 Task: Add an event with the title Second Marketing Campaign Review and Performance Optimization, date '2024/04/13', time 7:30 AM to 9:30 AMand add a description: The quality assurance team will provide recommendations for process improvements based on their findings. These recommendations may include suggestions for enhancing project management practices, refining development methodologies, or implementing quality control measures.Select event color  Sage . Add location for the event as: 123 Karnak Temple, Luxor, Egypt, logged in from the account softage.10@softage.netand send the event invitation to softage.8@softage.net and softage.9@softage.net. Set a reminder for the event Daily
Action: Mouse moved to (60, 100)
Screenshot: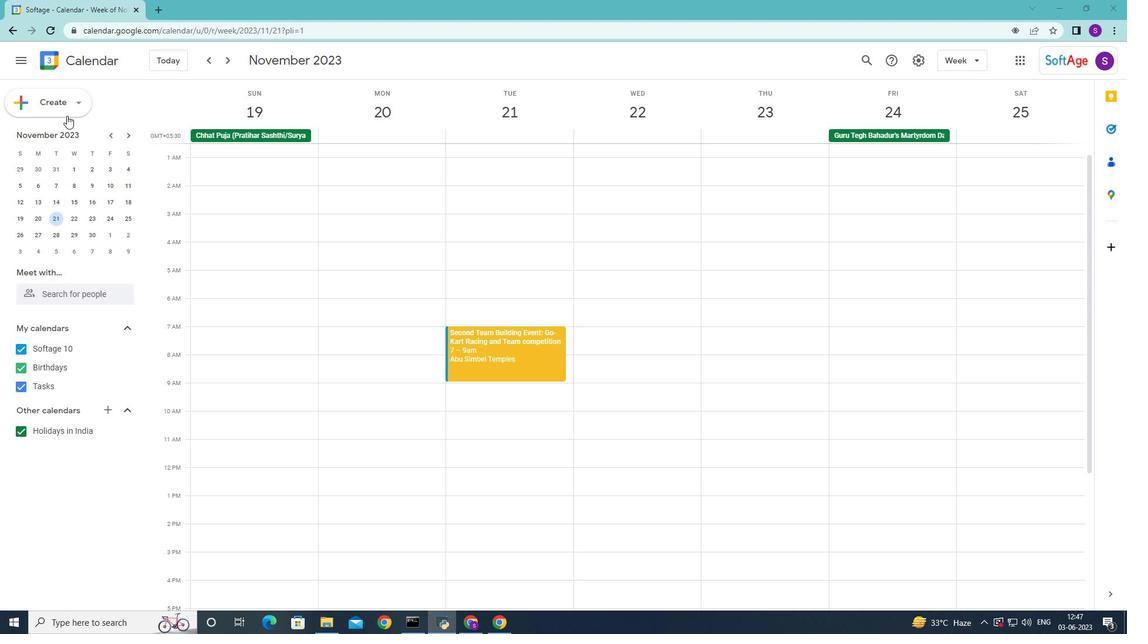 
Action: Mouse pressed left at (60, 100)
Screenshot: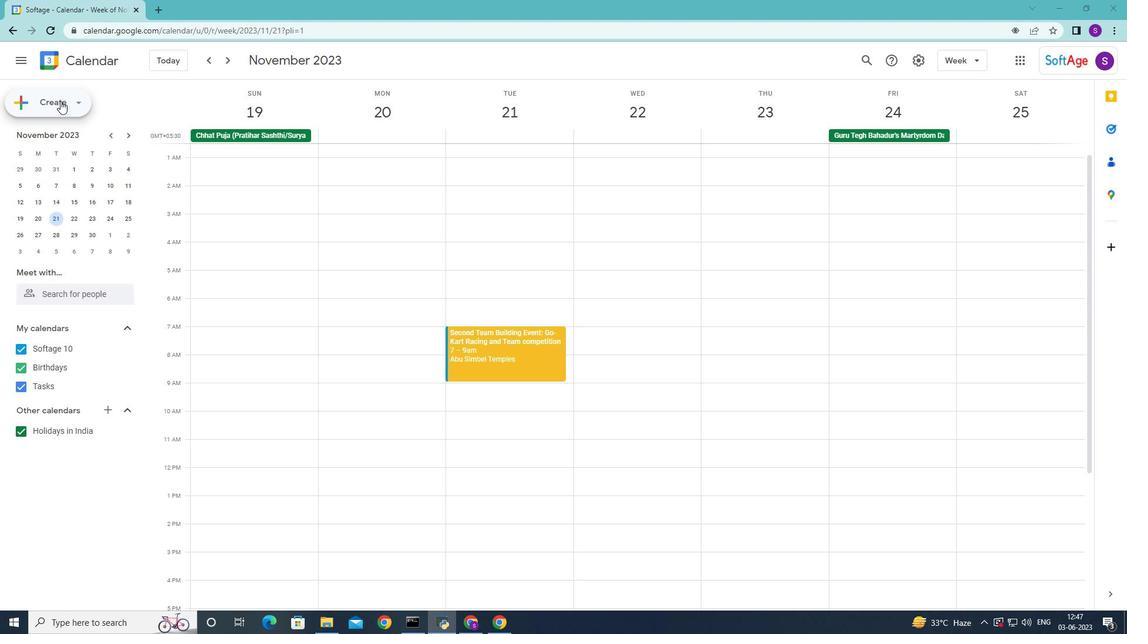 
Action: Mouse moved to (72, 130)
Screenshot: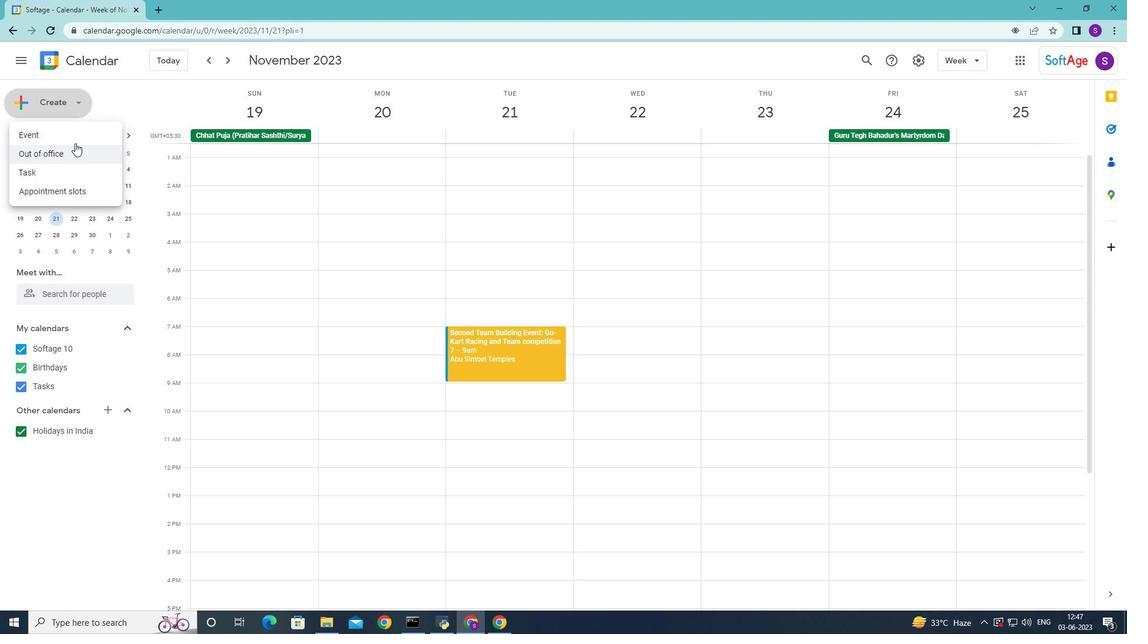 
Action: Mouse pressed left at (72, 130)
Screenshot: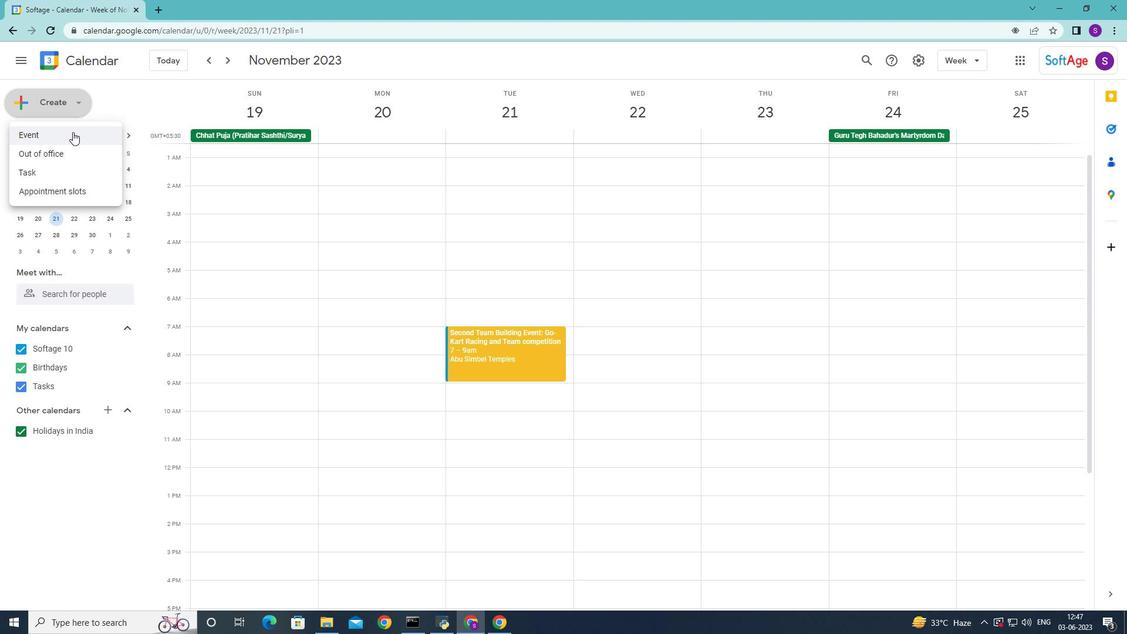 
Action: Mouse moved to (348, 236)
Screenshot: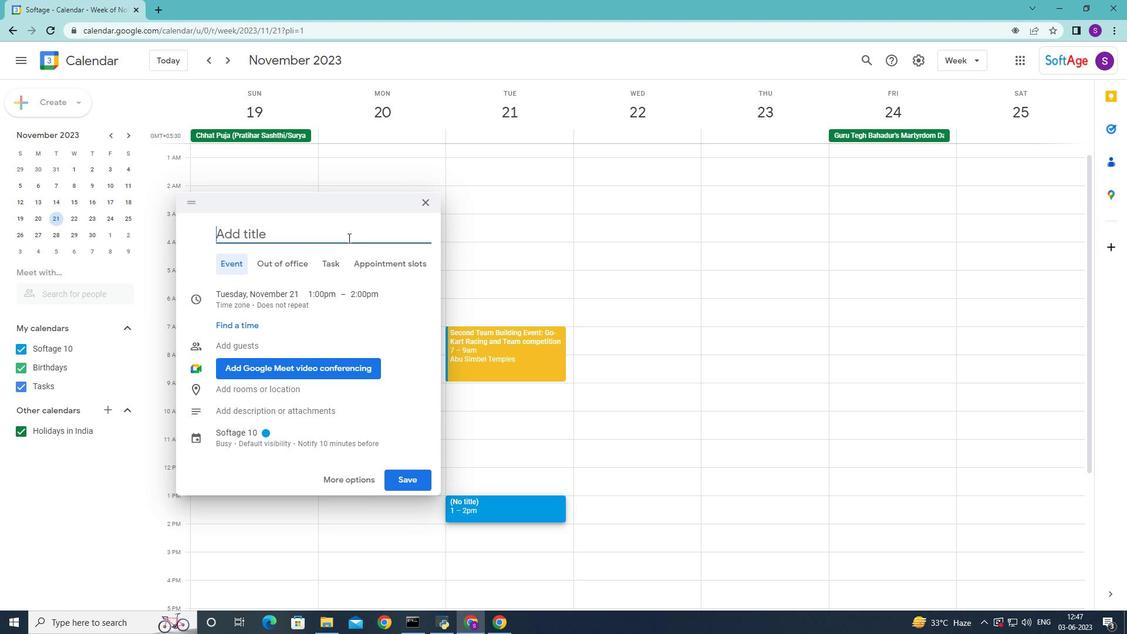 
Action: Mouse pressed left at (348, 236)
Screenshot: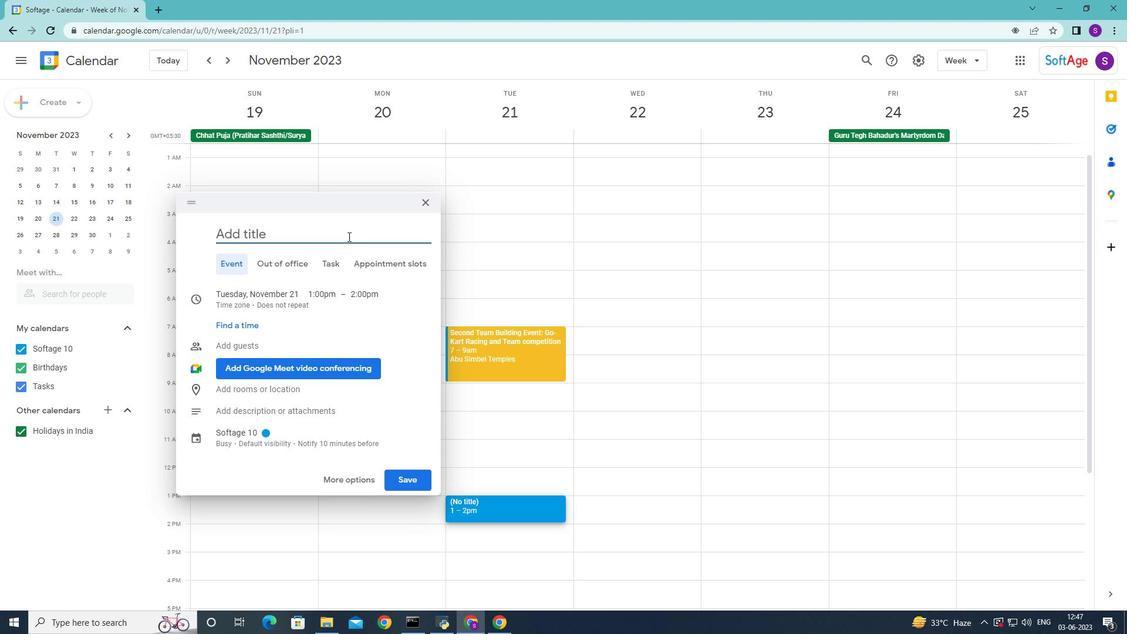 
Action: Mouse moved to (351, 228)
Screenshot: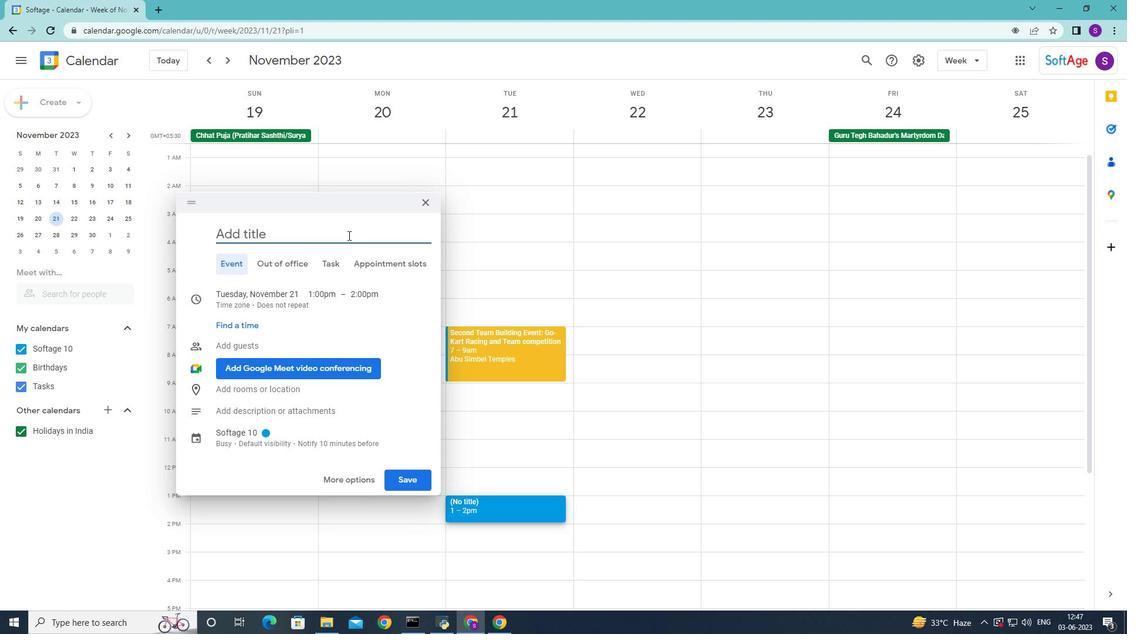 
Action: Key pressed <Key.shift>second<Key.space><Key.shift>marketing
Screenshot: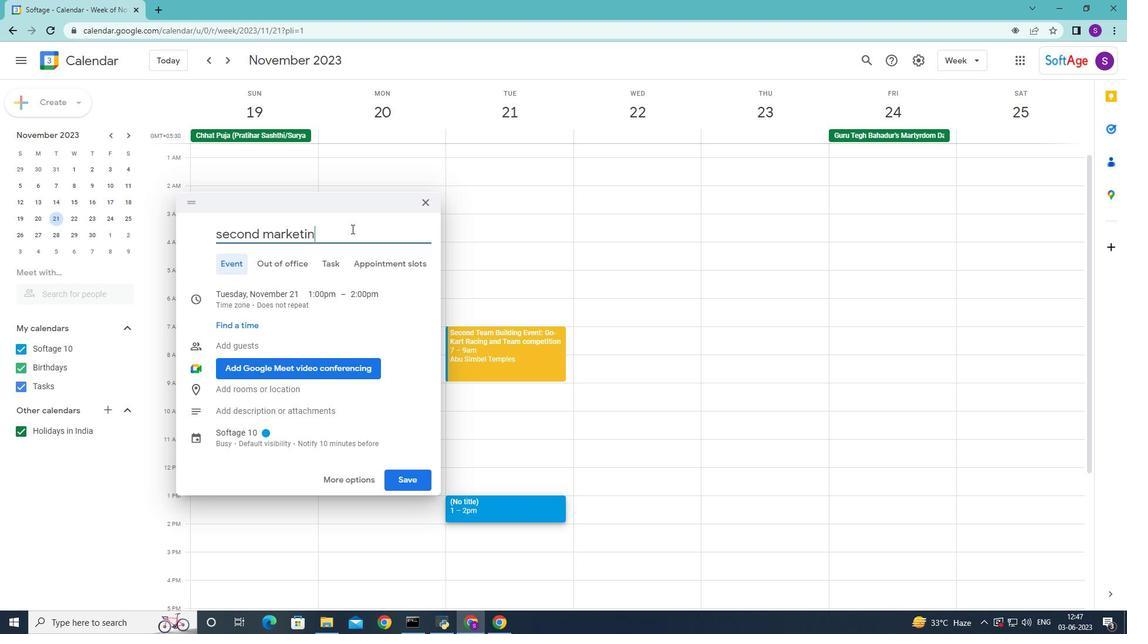 
Action: Mouse moved to (220, 235)
Screenshot: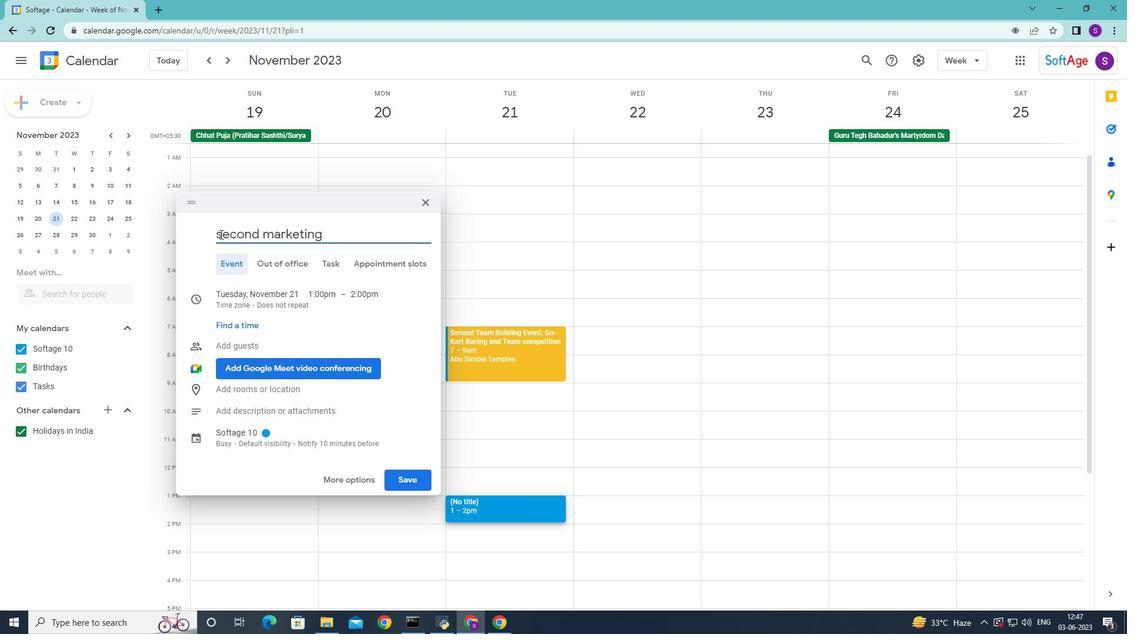 
Action: Mouse pressed left at (220, 235)
Screenshot: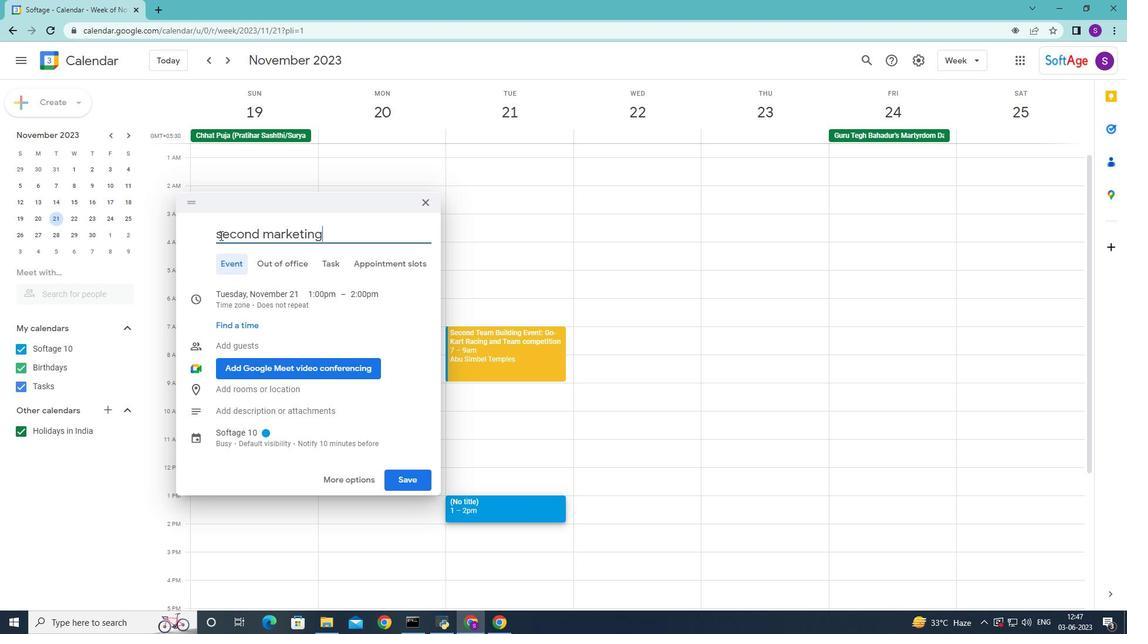 
Action: Mouse moved to (221, 237)
Screenshot: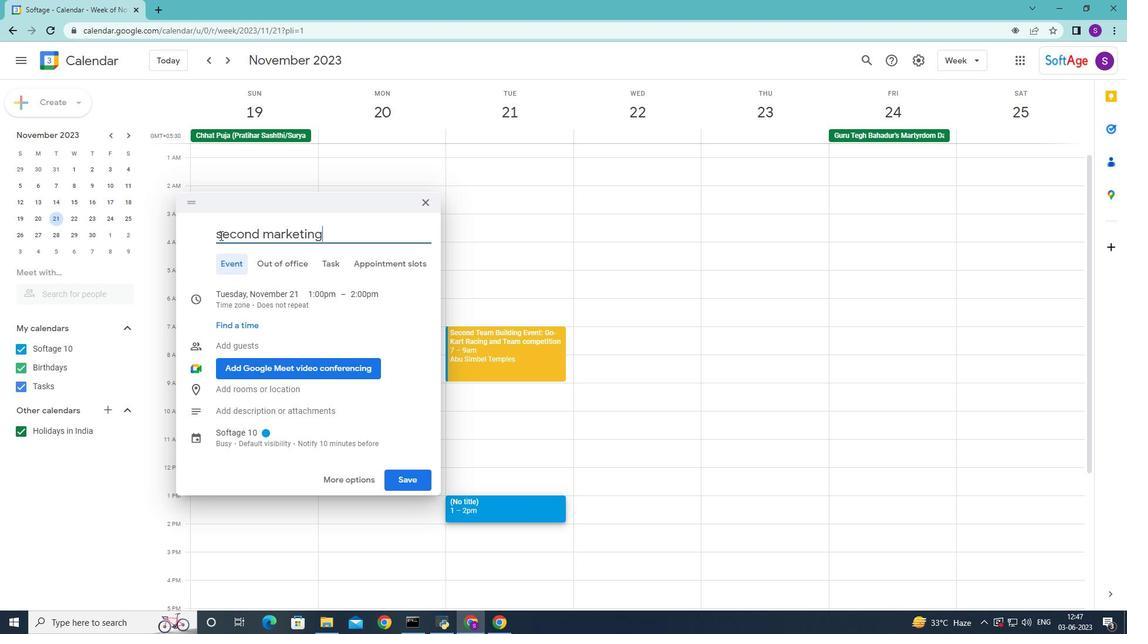 
Action: Key pressed <Key.backspace><Key.shift>S
Screenshot: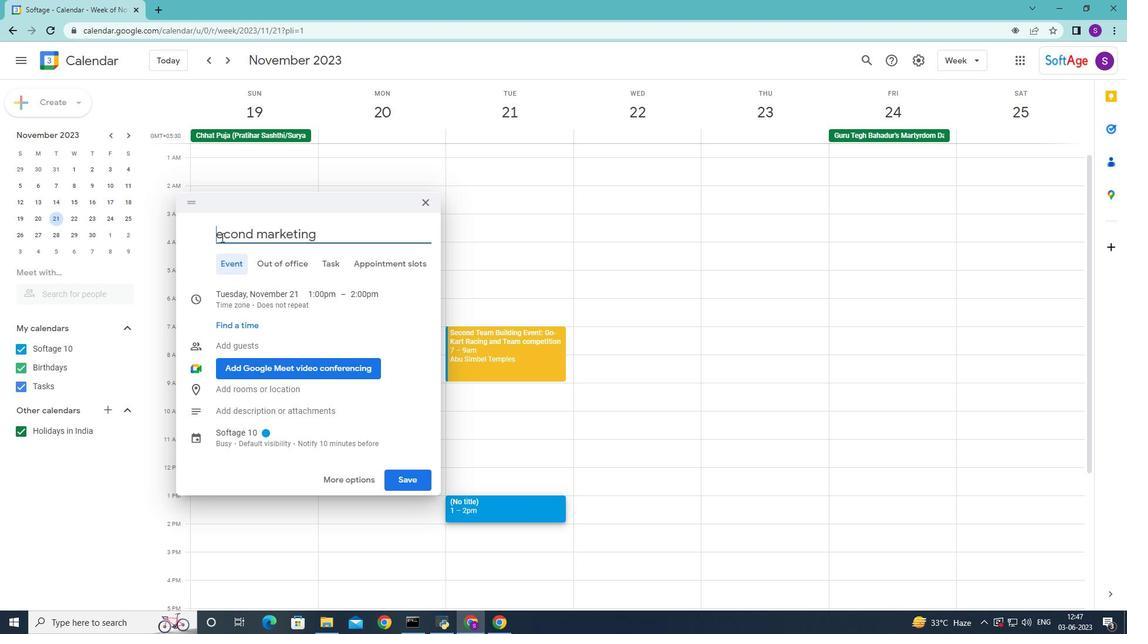 
Action: Mouse moved to (278, 234)
Screenshot: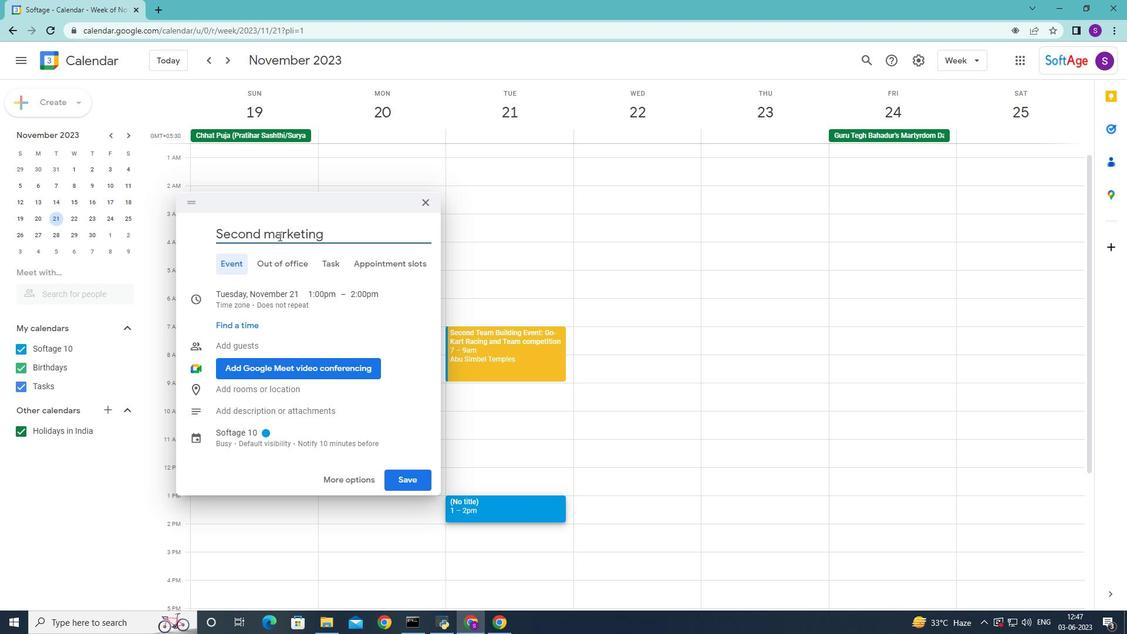 
Action: Mouse pressed left at (278, 234)
Screenshot: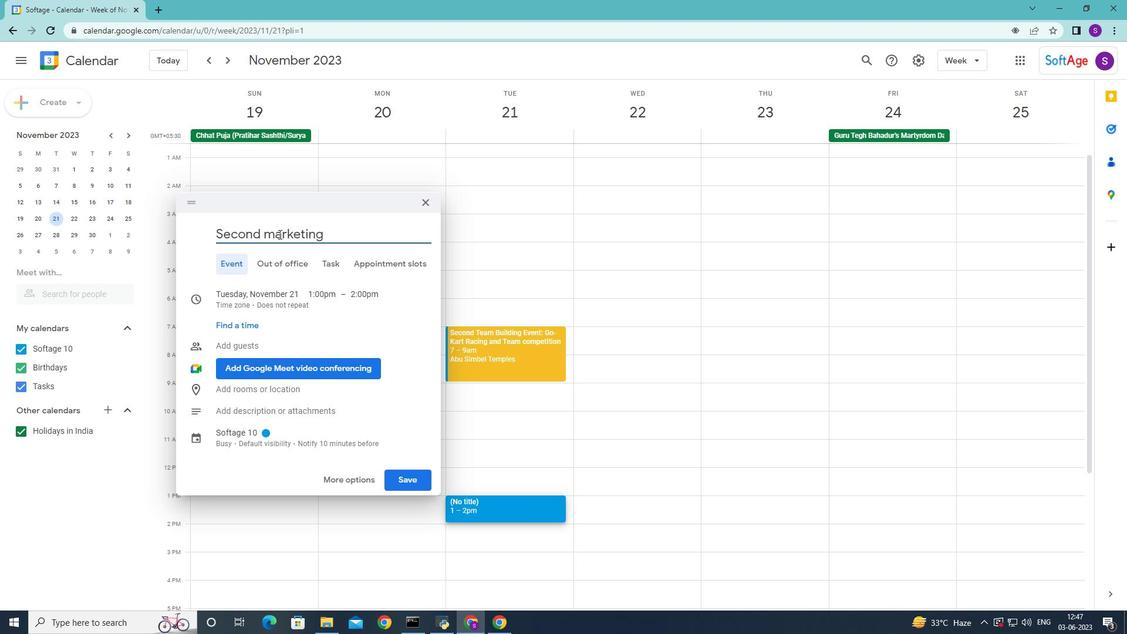 
Action: Mouse moved to (274, 232)
Screenshot: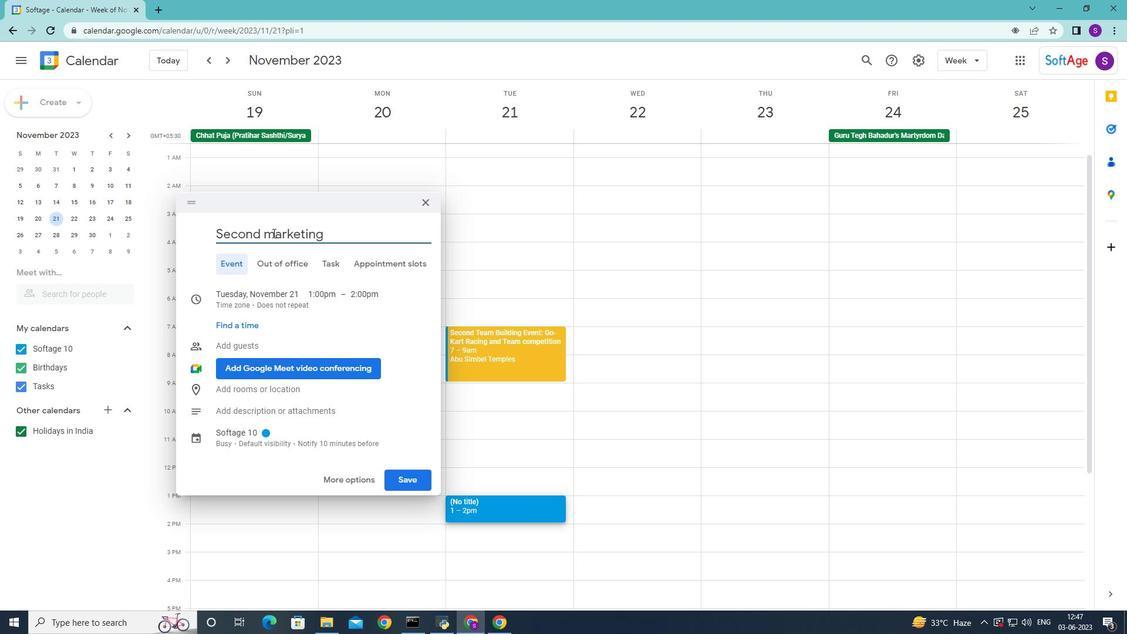 
Action: Mouse pressed left at (274, 232)
Screenshot: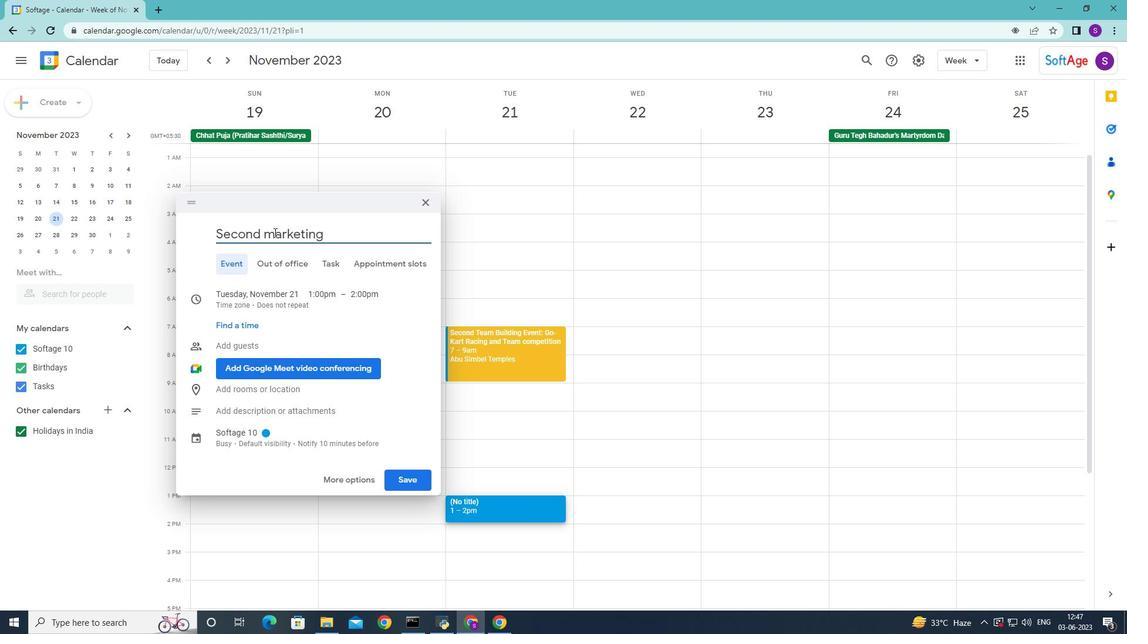 
Action: Mouse moved to (274, 233)
Screenshot: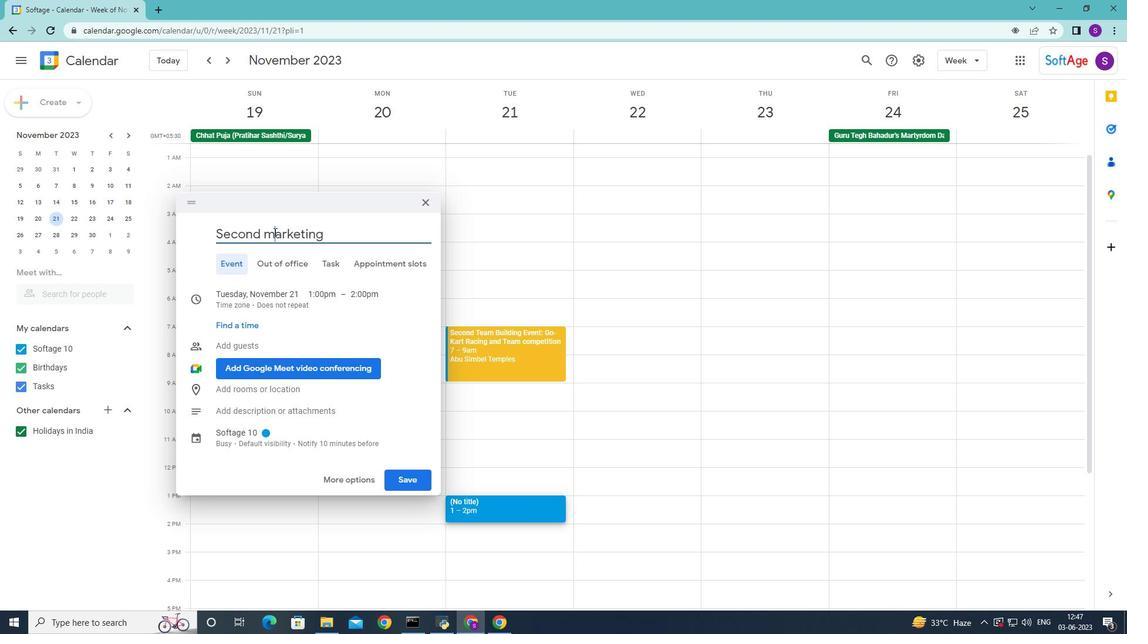
Action: Key pressed <Key.backspace><Key.shift>M
Screenshot: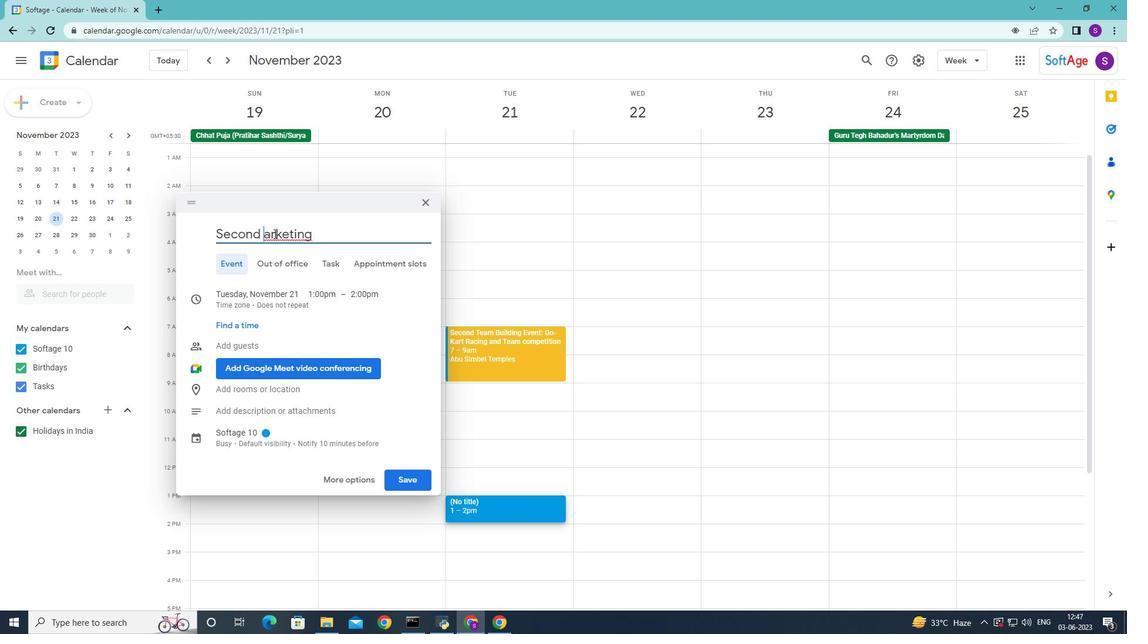 
Action: Mouse moved to (359, 238)
Screenshot: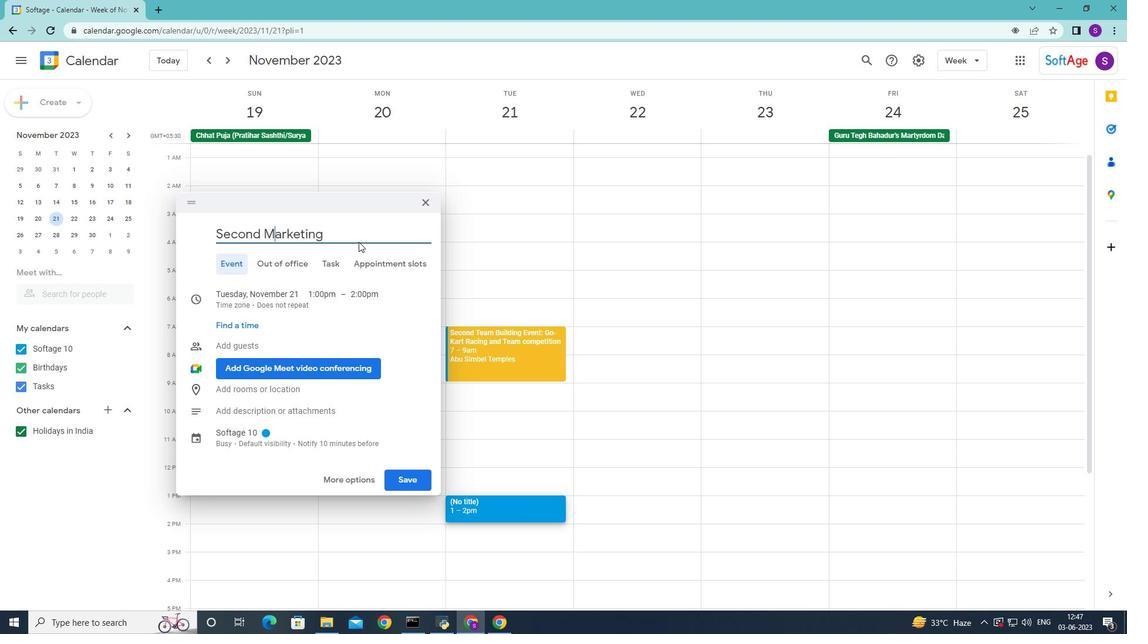 
Action: Mouse pressed left at (359, 238)
Screenshot: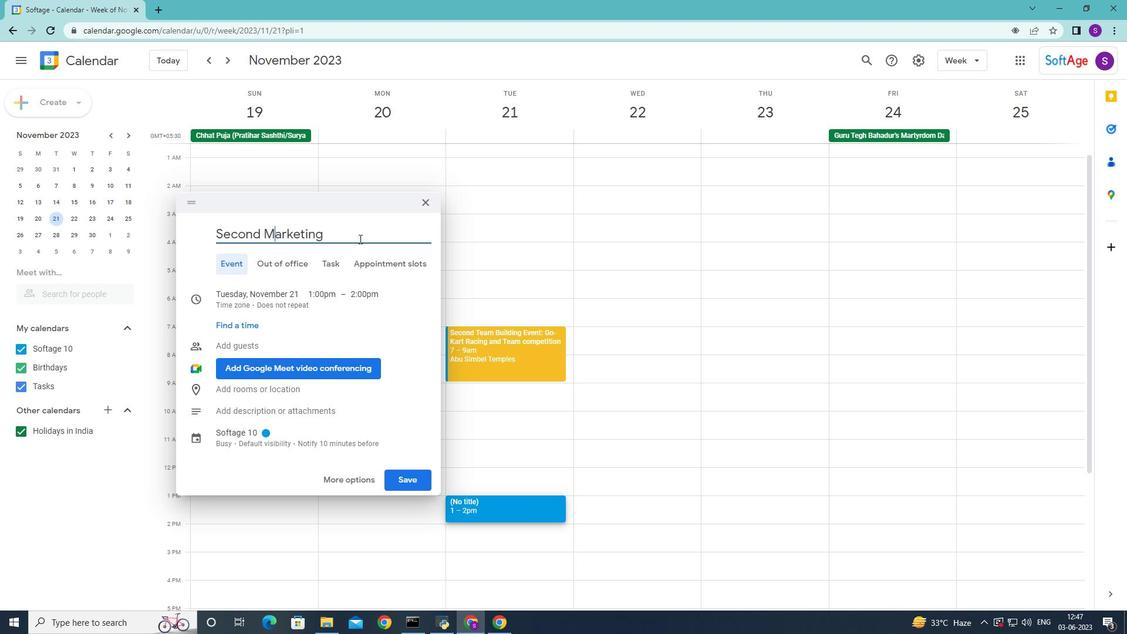 
Action: Mouse moved to (359, 237)
Screenshot: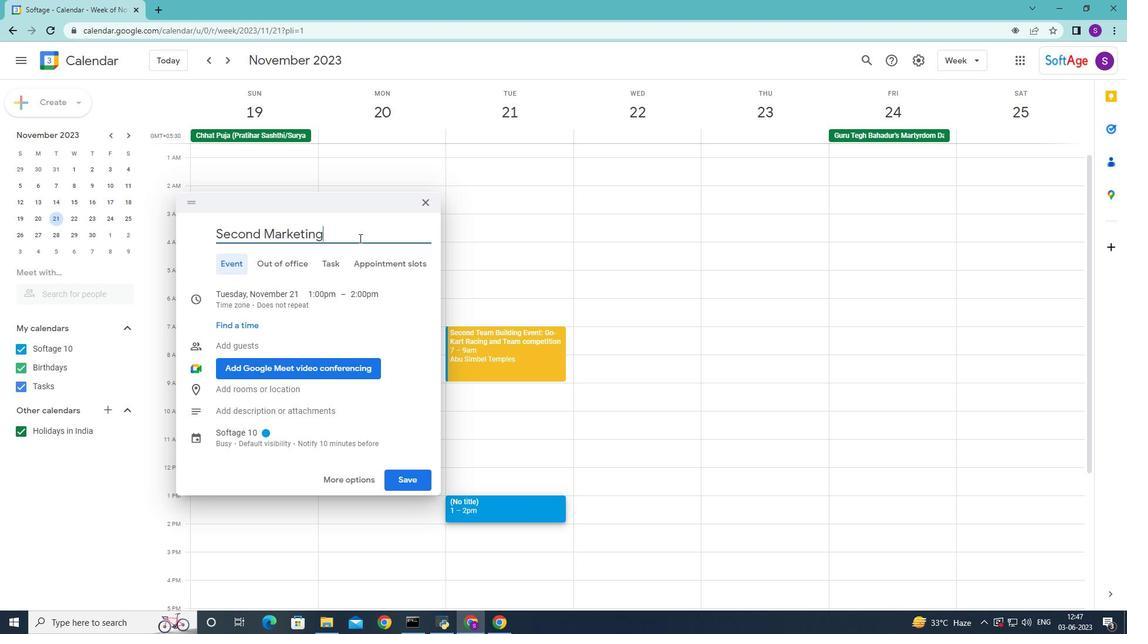 
Action: Key pressed <Key.space><Key.shift><Key.shift><Key.shift><Key.shift><Key.shift><Key.shift><Key.shift><Key.shift><Key.shift><Key.shift><Key.shift>Campaign<Key.space><Key.shift>rview<Key.space><Key.backspace><Key.backspace><Key.backspace><Key.backspace><Key.backspace><Key.backspace><Key.shift>Review<Key.space>and<Key.space><Key.shift>performance<Key.space><Key.shift>Optimization<Key.space>
Screenshot: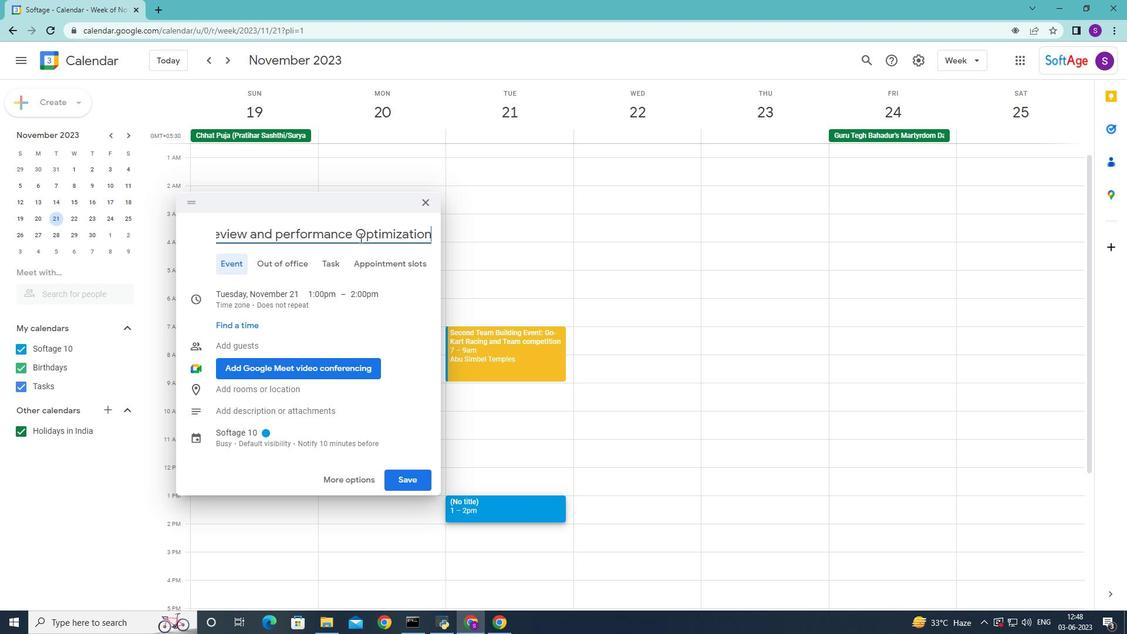 
Action: Mouse moved to (253, 298)
Screenshot: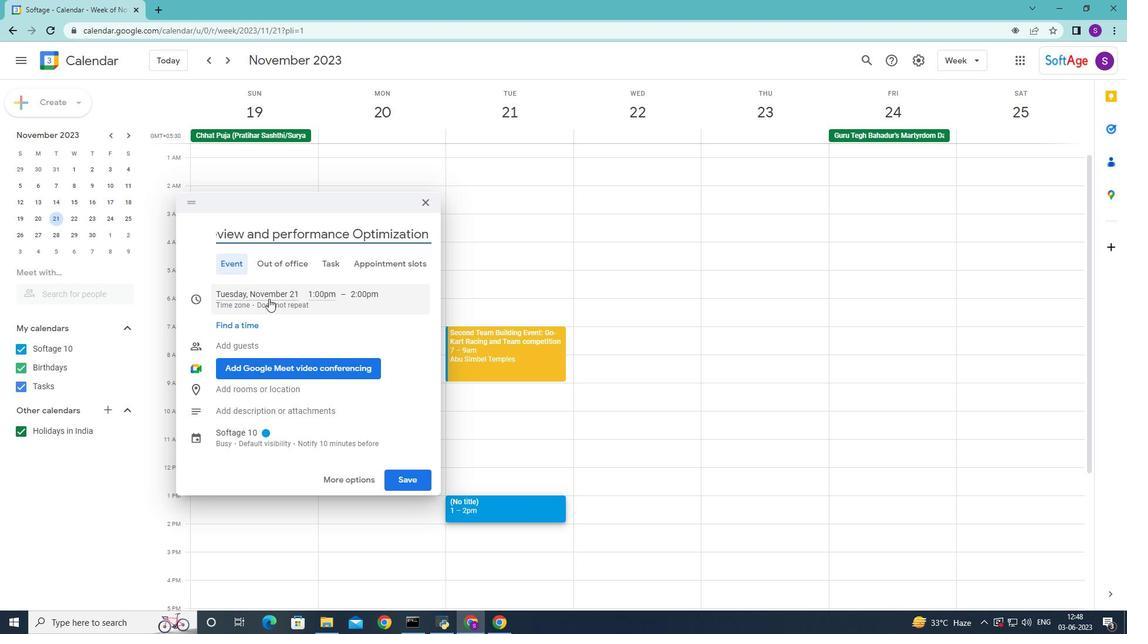 
Action: Mouse pressed left at (253, 298)
Screenshot: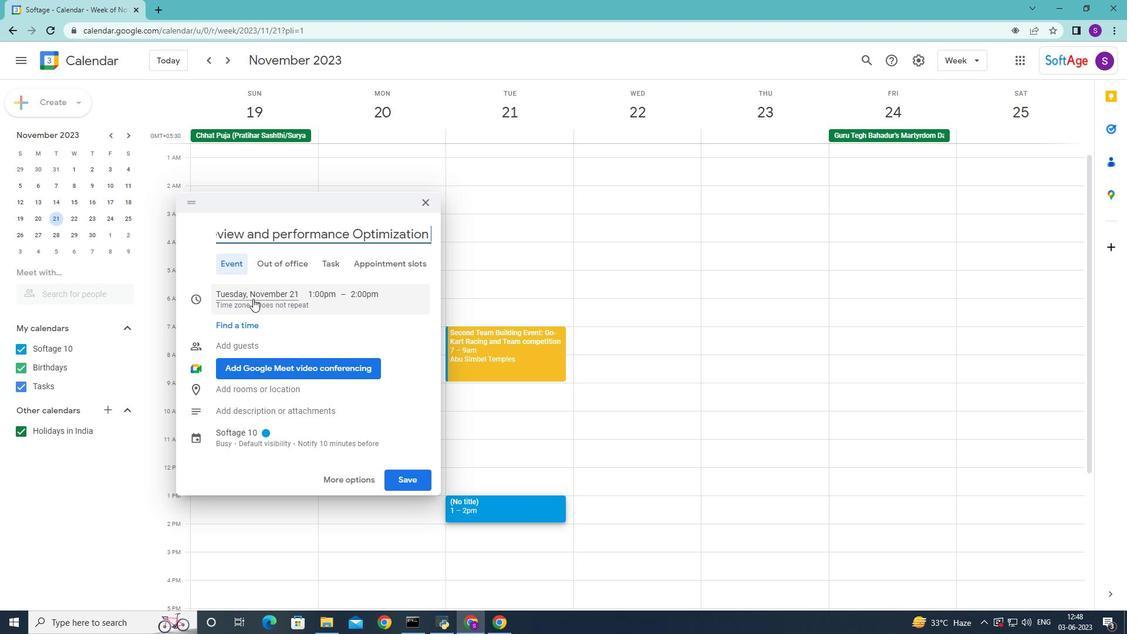 
Action: Mouse moved to (365, 321)
Screenshot: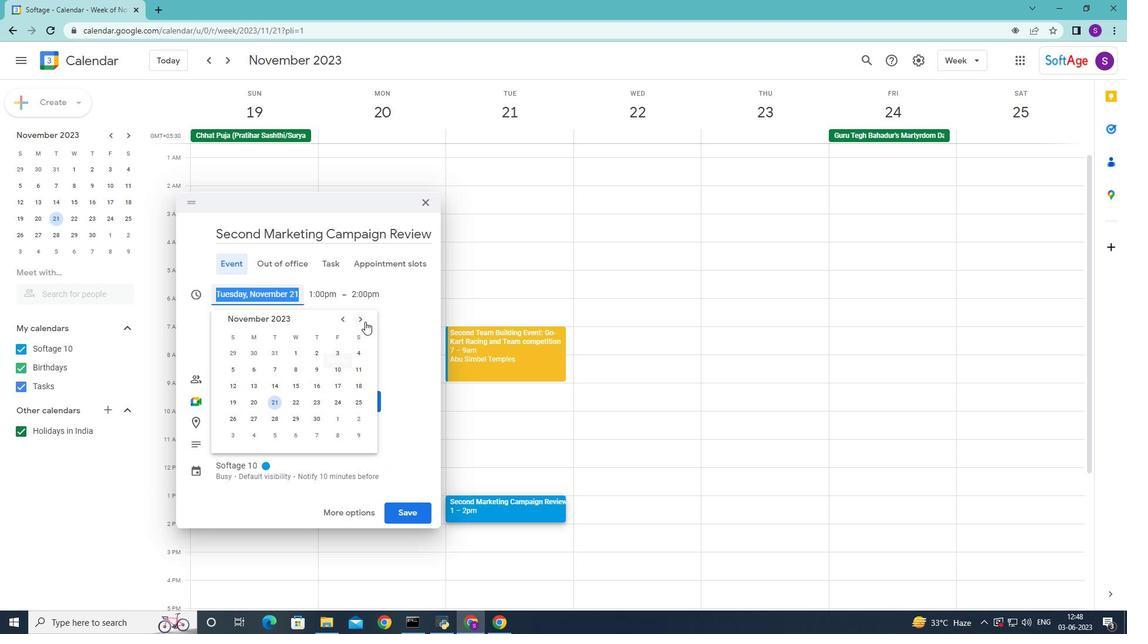 
Action: Mouse pressed left at (365, 321)
Screenshot: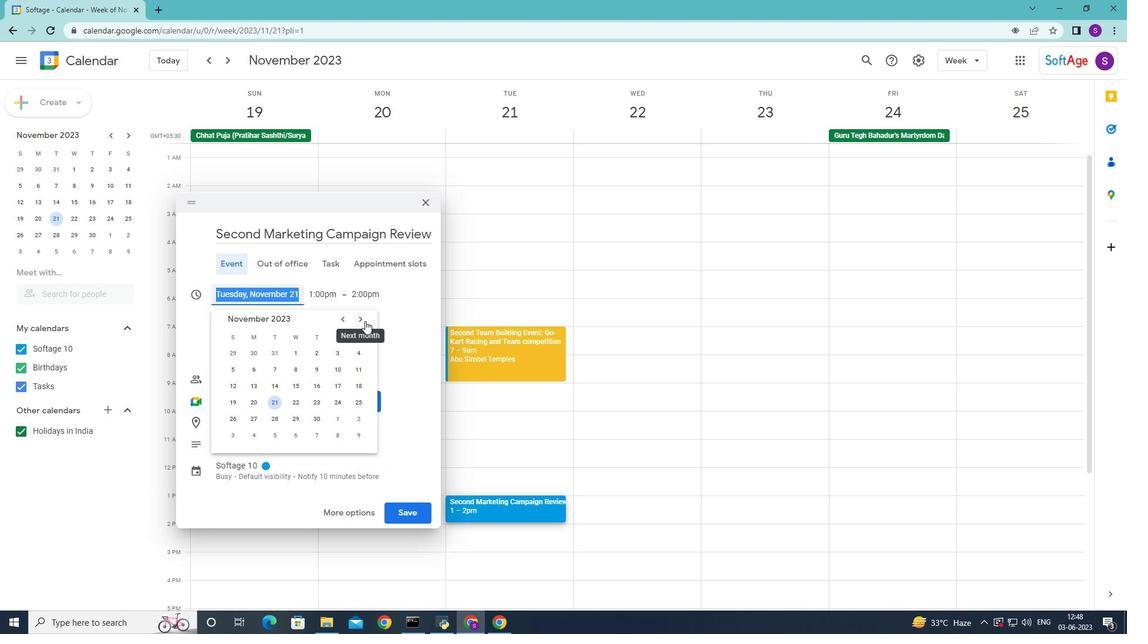 
Action: Mouse pressed left at (365, 321)
Screenshot: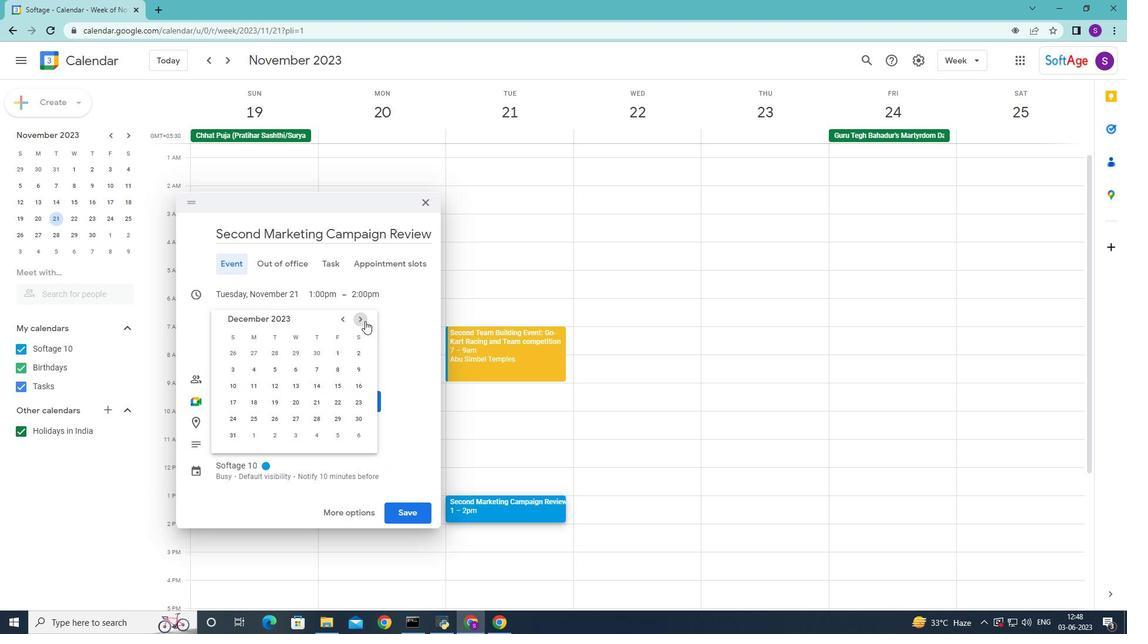 
Action: Mouse pressed left at (365, 321)
Screenshot: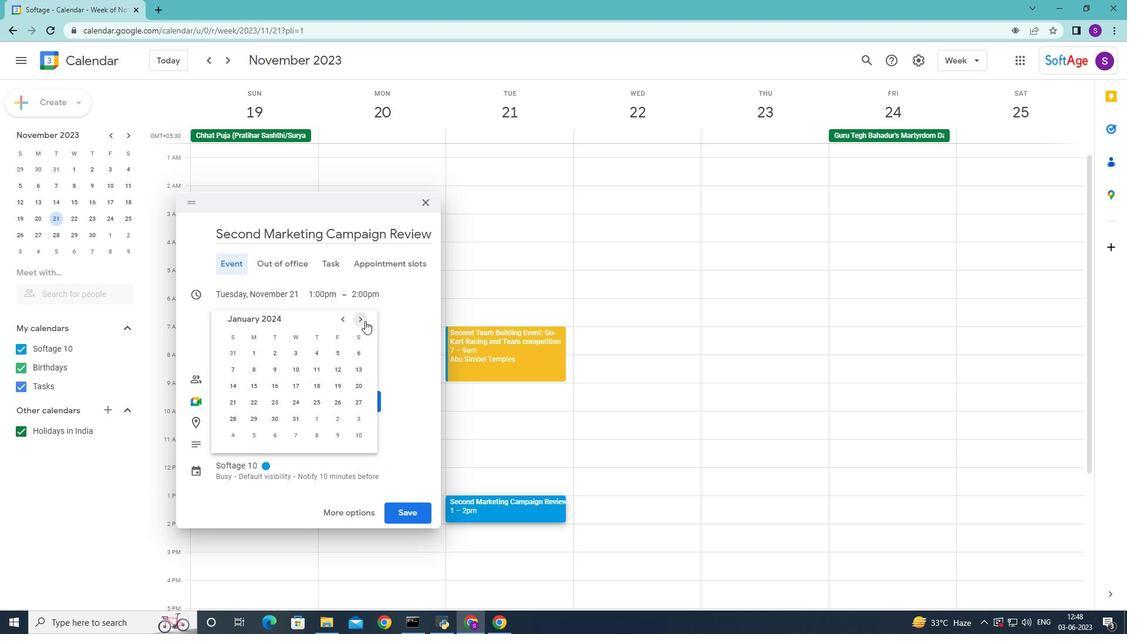 
Action: Mouse pressed left at (365, 321)
Screenshot: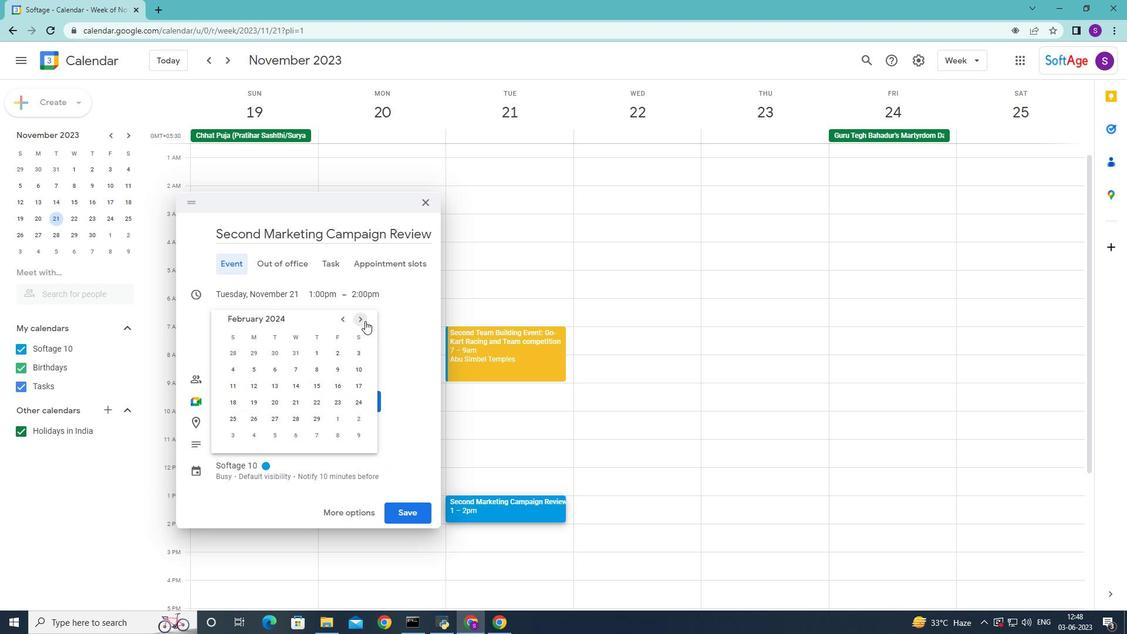 
Action: Mouse pressed left at (365, 321)
Screenshot: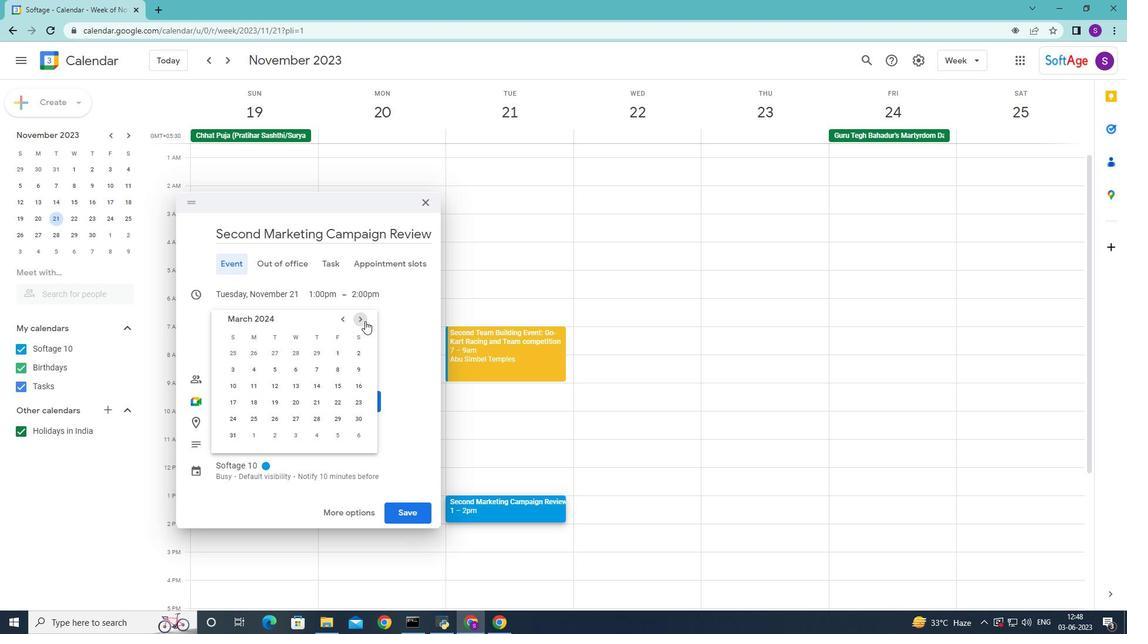 
Action: Mouse moved to (358, 372)
Screenshot: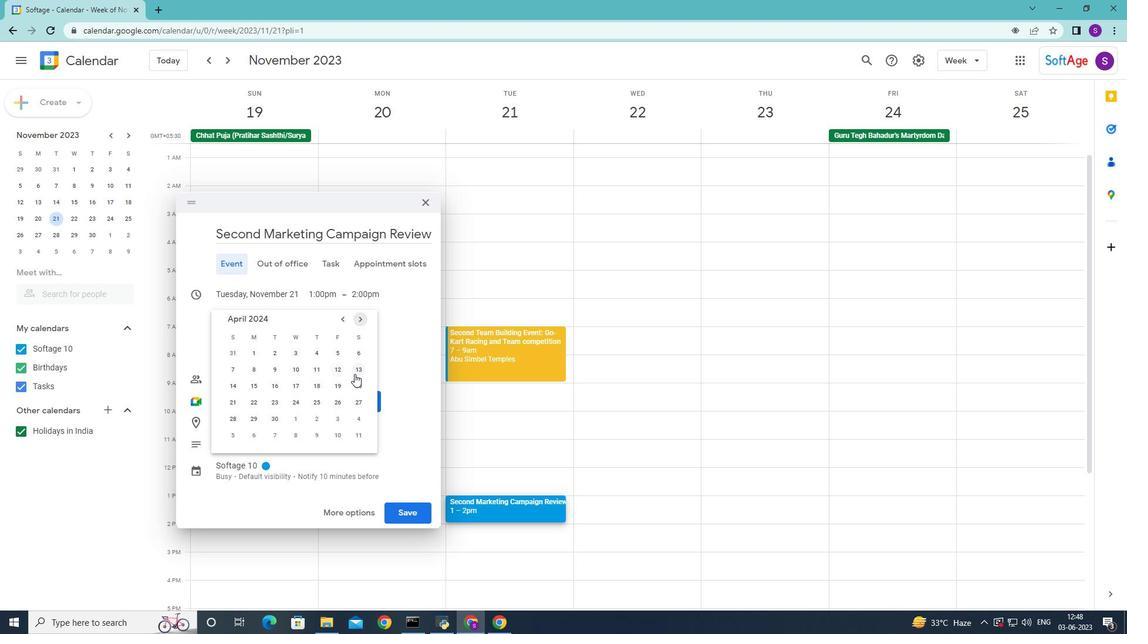 
Action: Mouse pressed left at (358, 372)
Screenshot: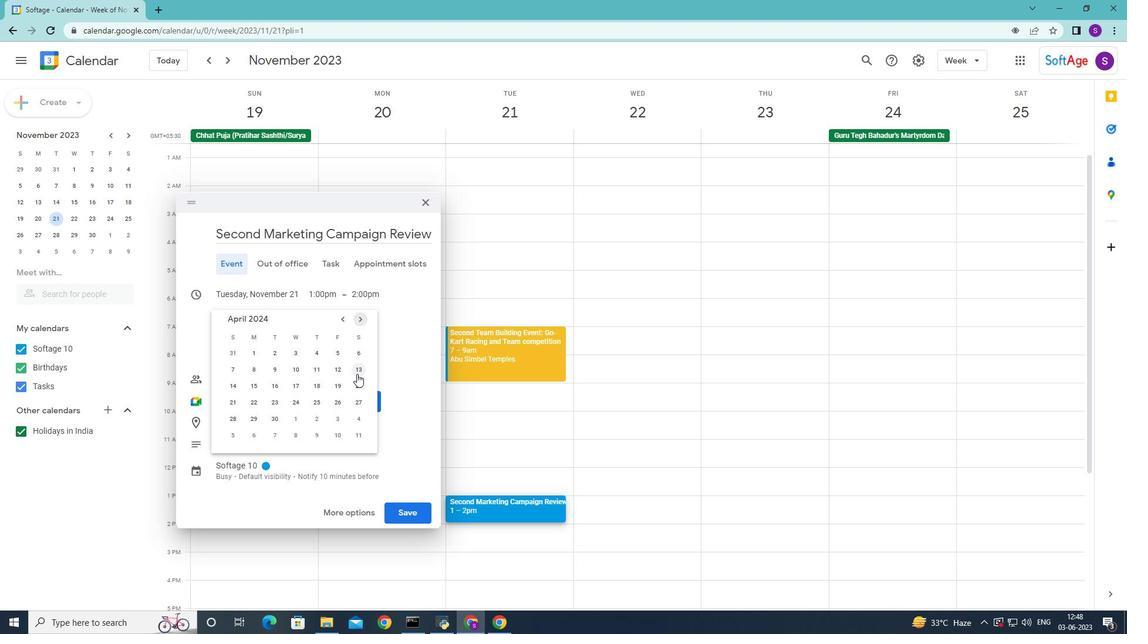 
Action: Mouse moved to (825, 277)
Screenshot: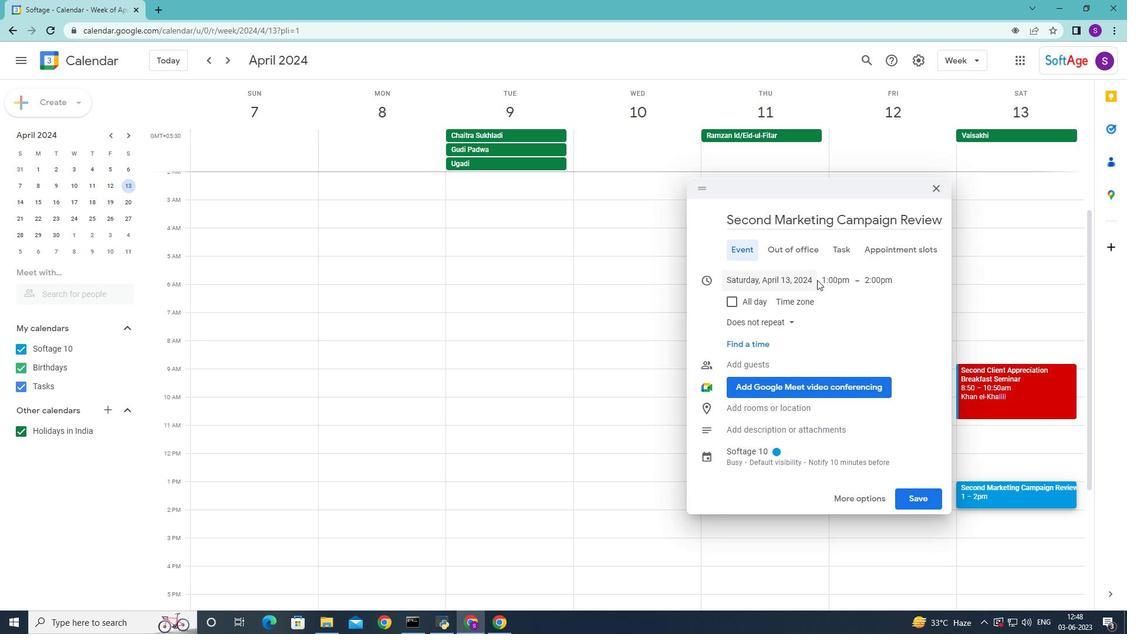 
Action: Mouse pressed left at (825, 277)
Screenshot: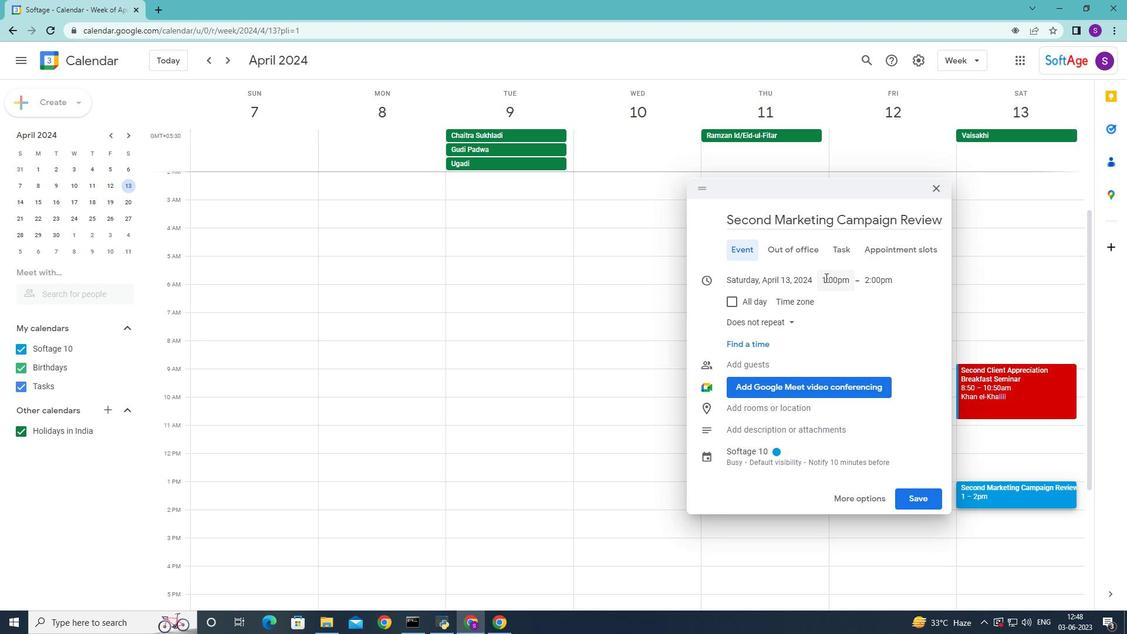 
Action: Mouse moved to (772, 268)
Screenshot: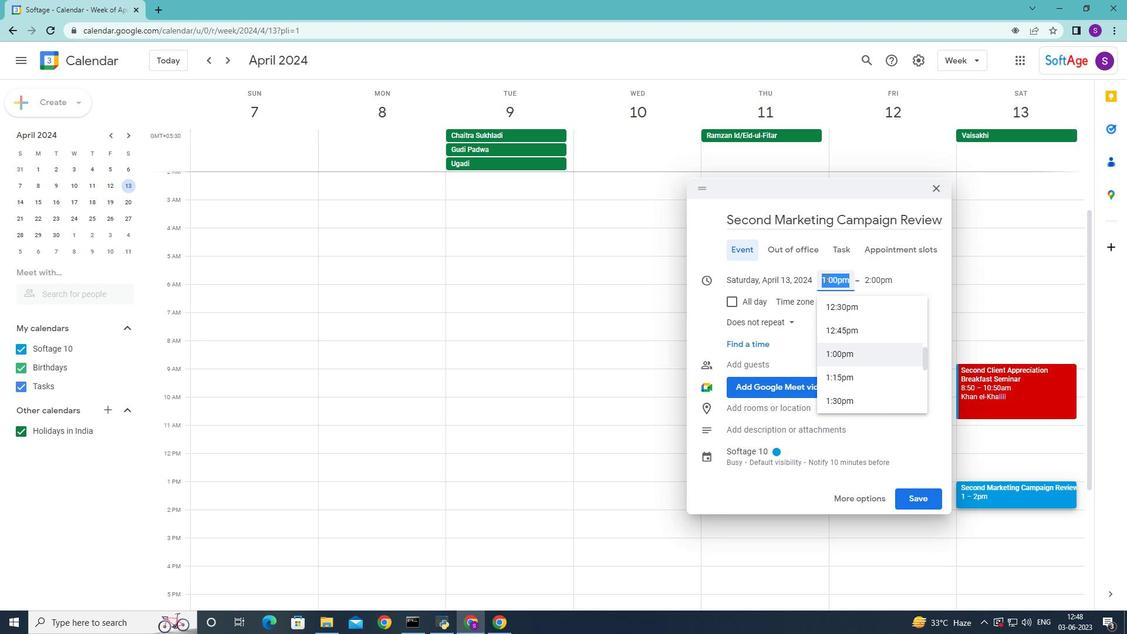 
Action: Key pressed 7<Key.shift_r>:30
Screenshot: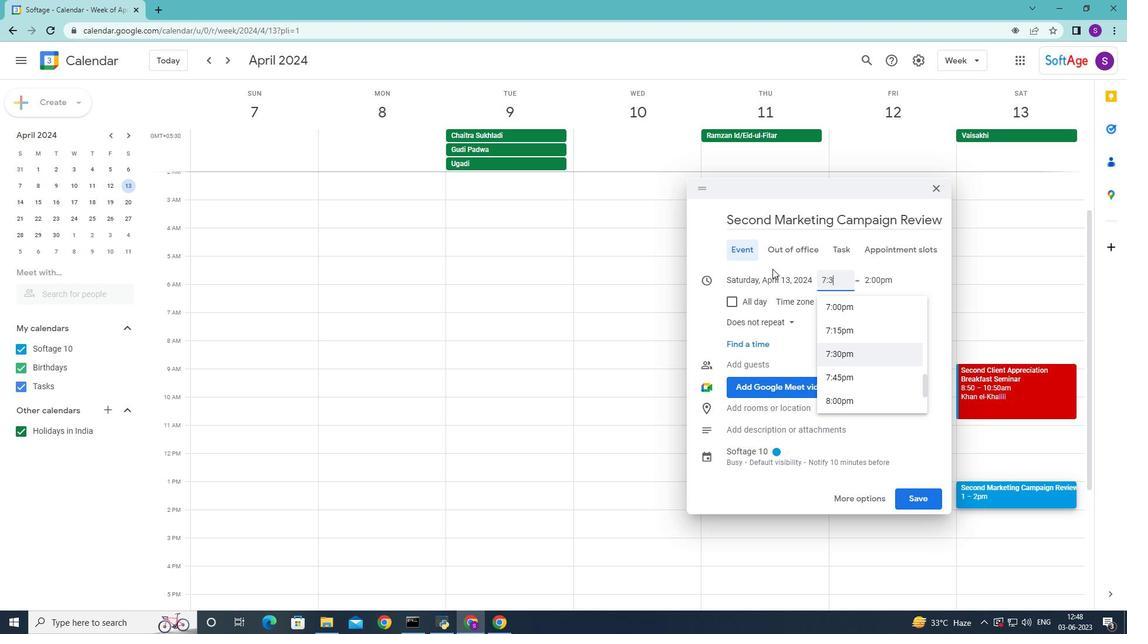 
Action: Mouse moved to (836, 311)
Screenshot: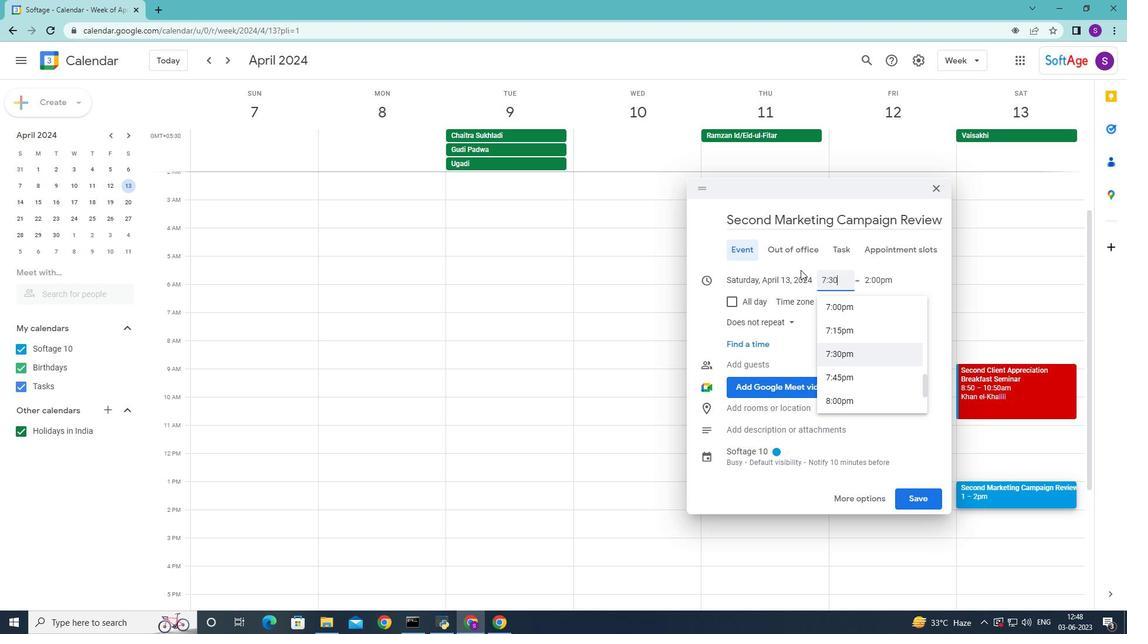 
Action: Key pressed <Key.shift>Am
Screenshot: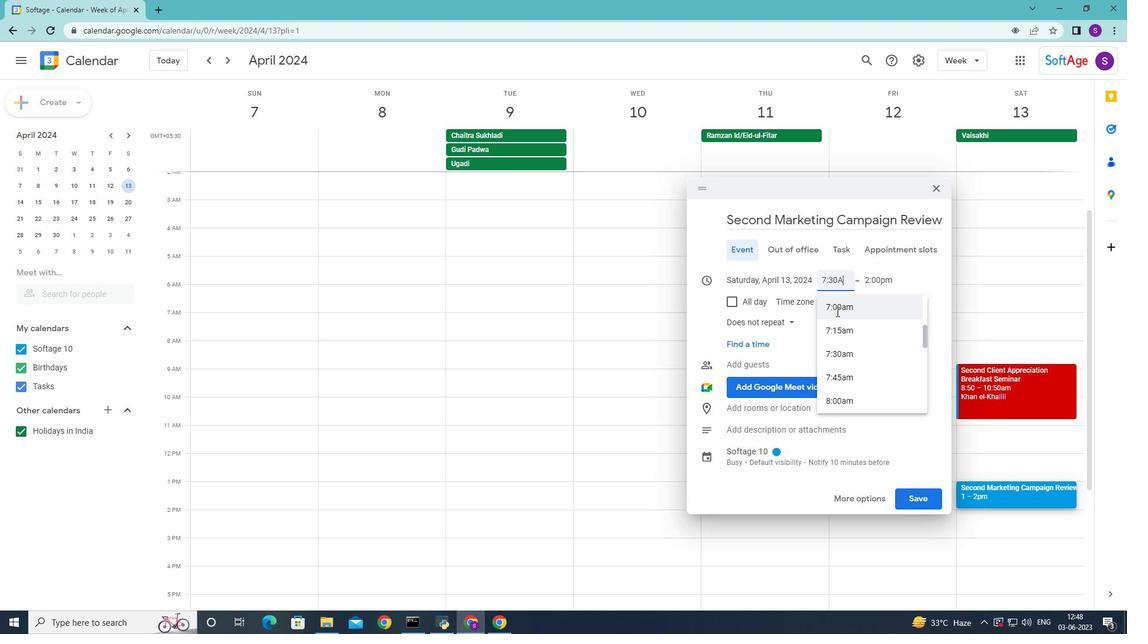 
Action: Mouse moved to (880, 283)
Screenshot: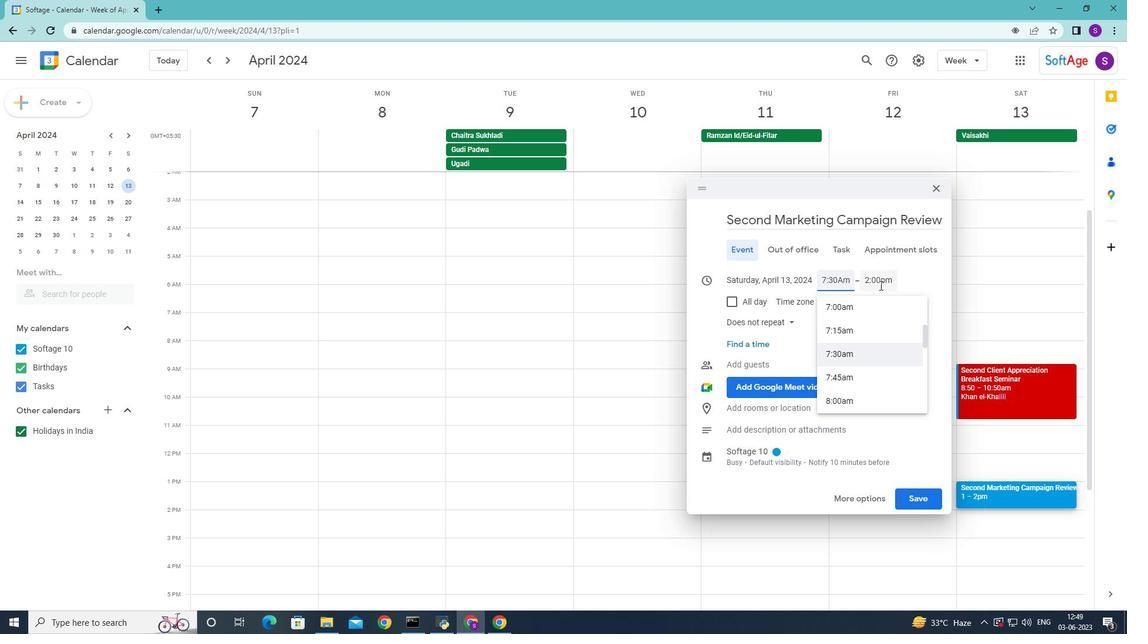 
Action: Mouse pressed left at (880, 283)
Screenshot: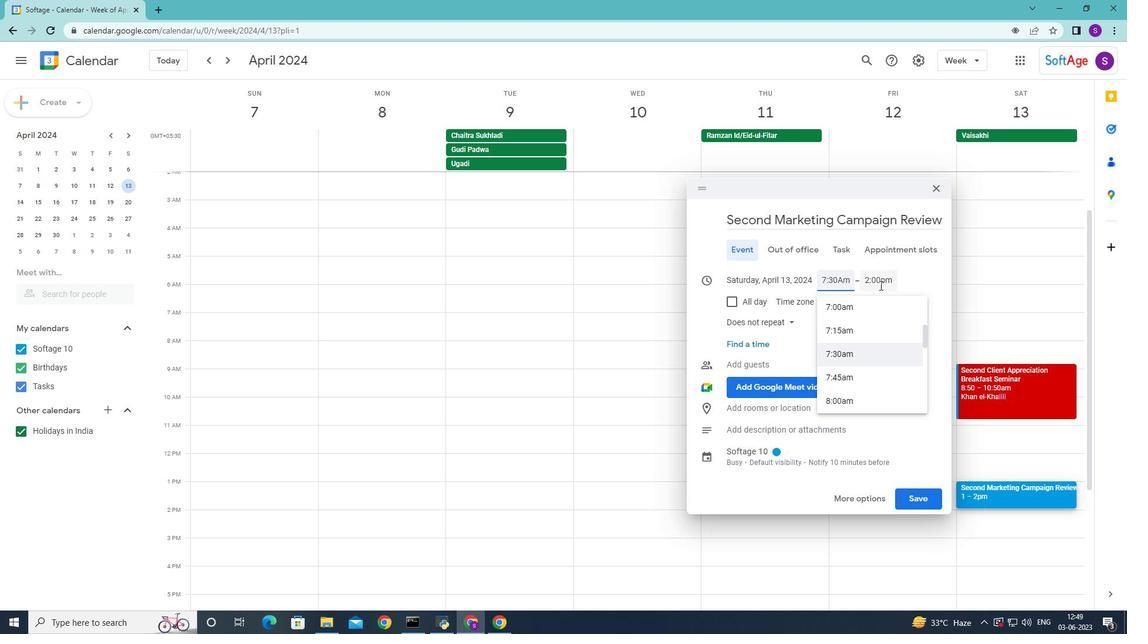 
Action: Key pressed 9<Key.shift_r>:30<Key.shift>Am
Screenshot: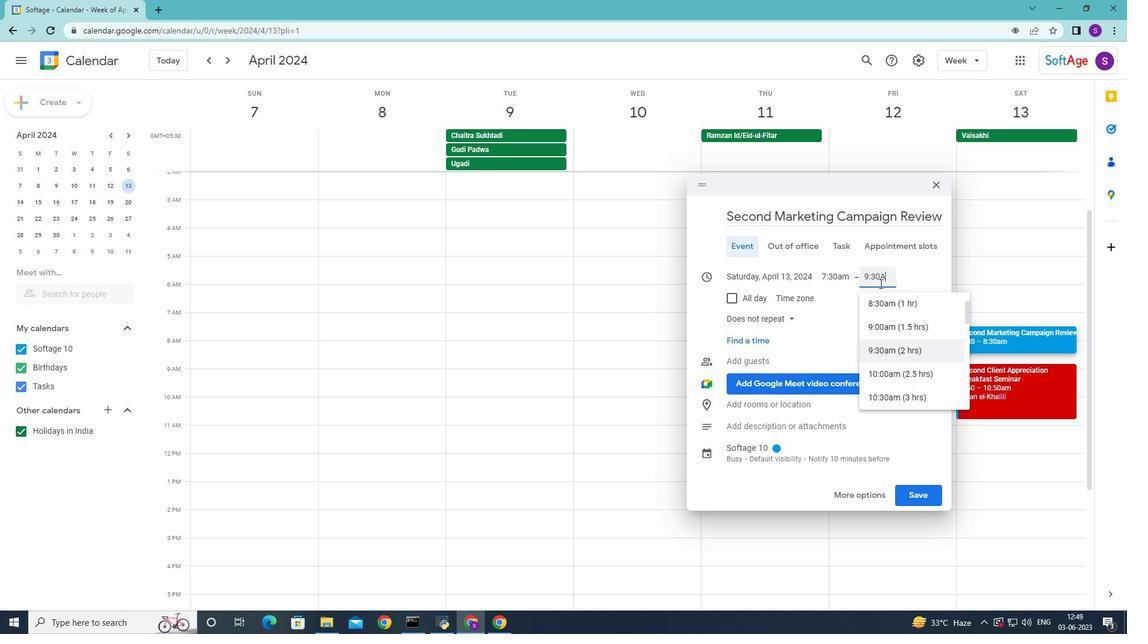 
Action: Mouse moved to (867, 421)
Screenshot: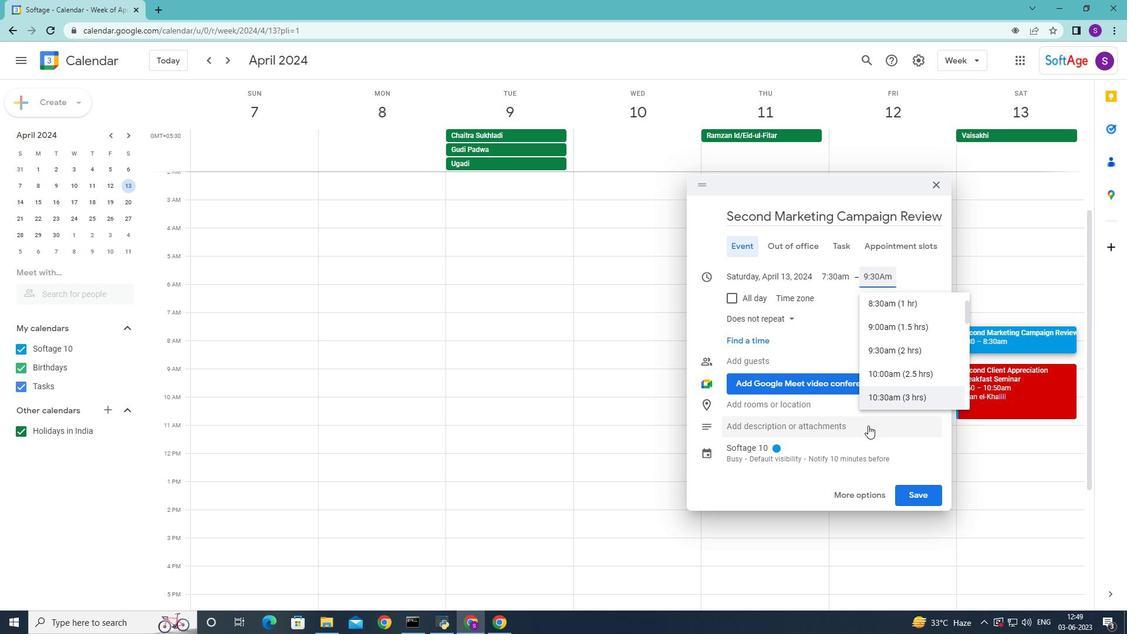 
Action: Key pressed <Key.enter>
Screenshot: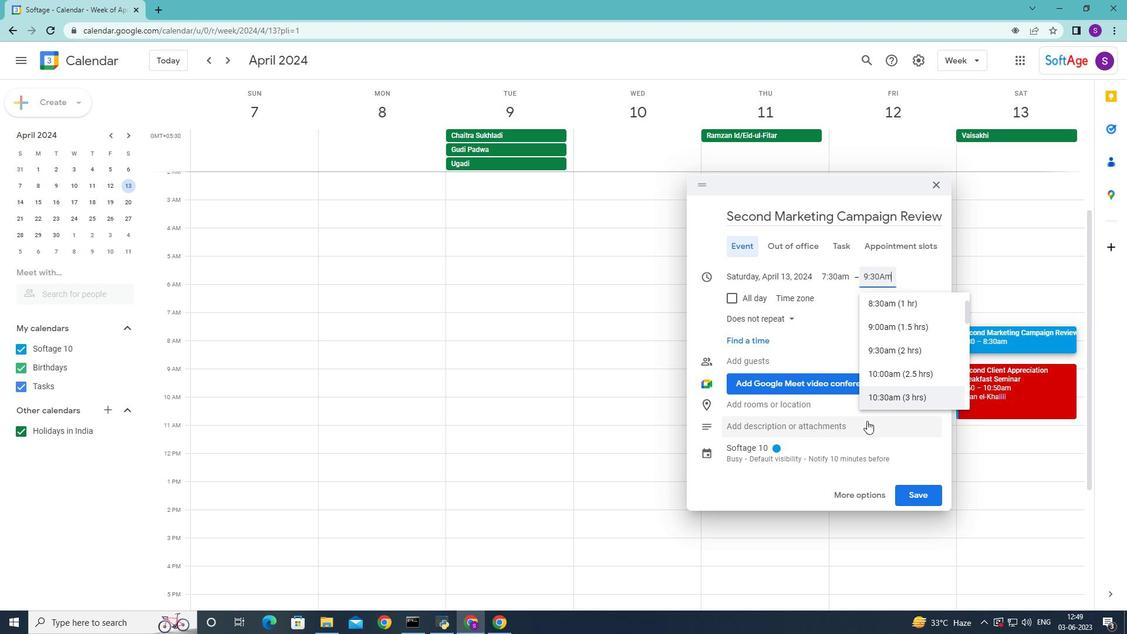 
Action: Mouse moved to (841, 492)
Screenshot: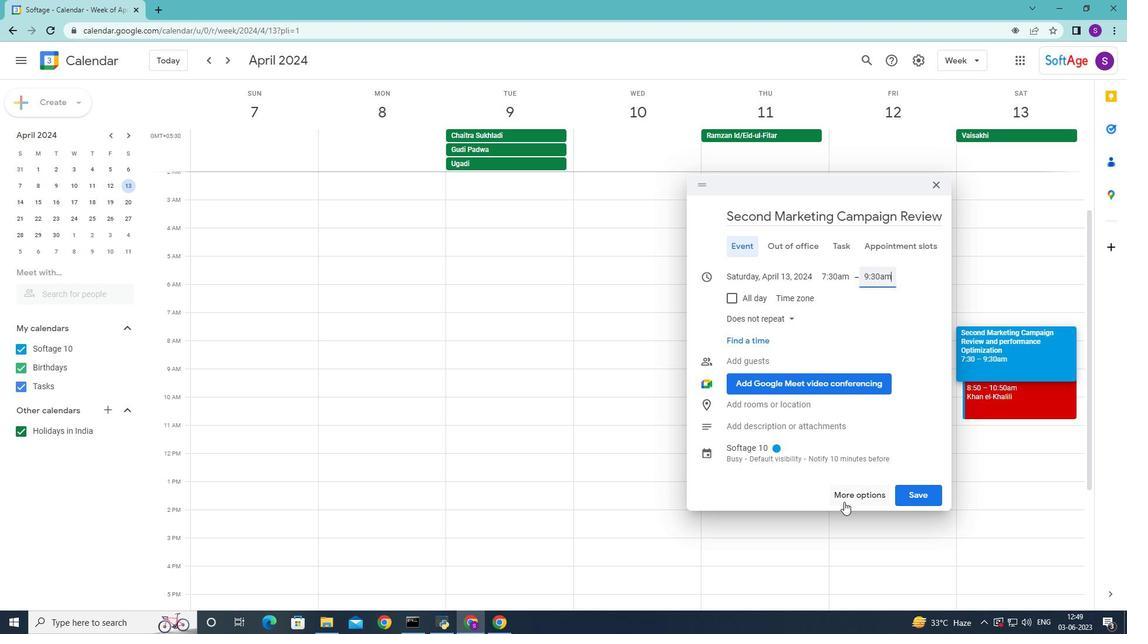
Action: Mouse pressed left at (841, 492)
Screenshot: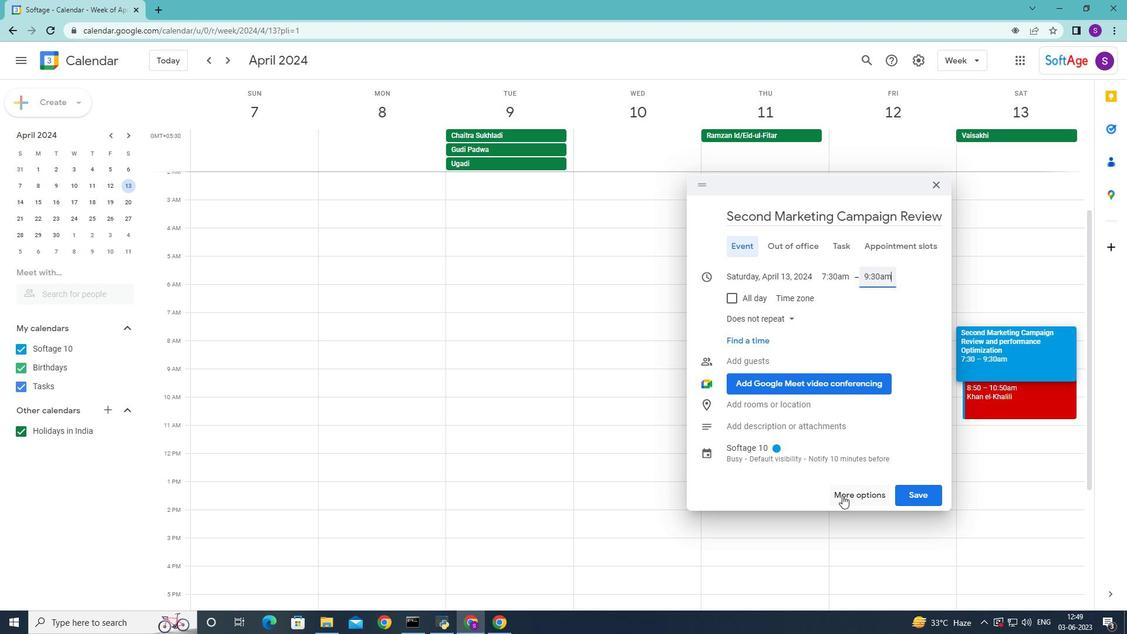 
Action: Mouse moved to (146, 419)
Screenshot: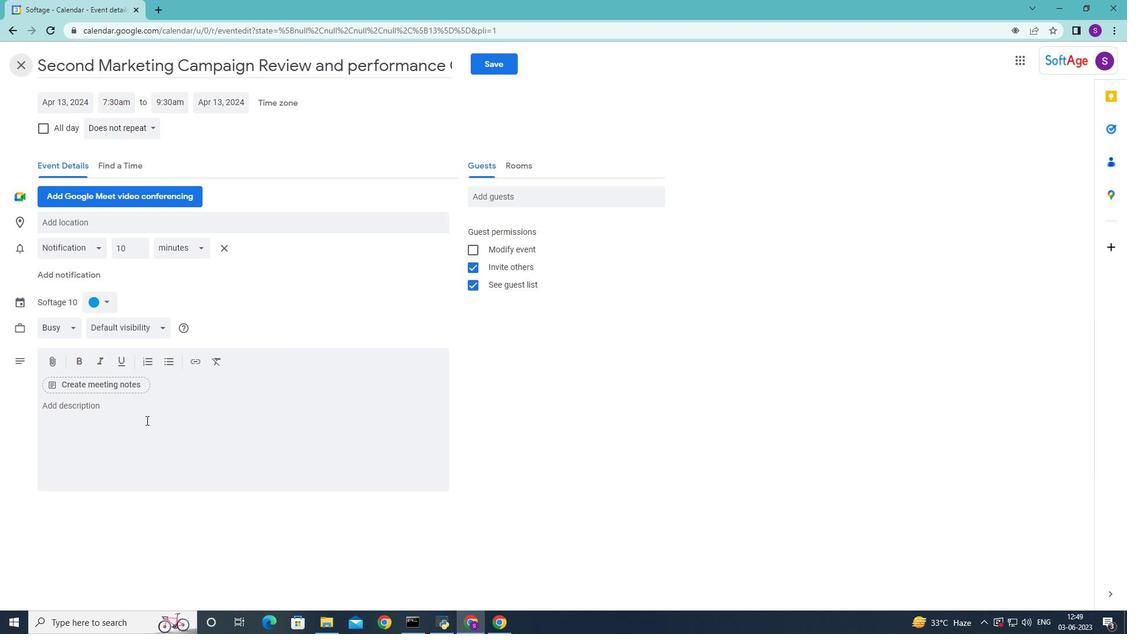
Action: Mouse pressed left at (146, 419)
Screenshot: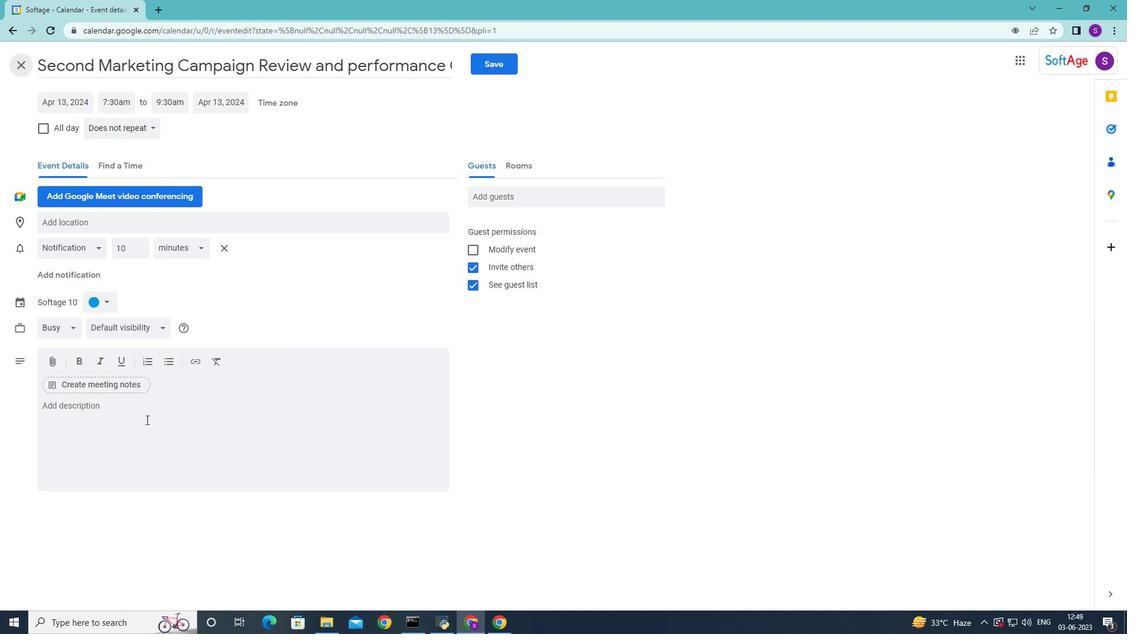 
Action: Key pressed <Key.shift>The<Key.space><Key.shift><Key.shift><Key.shift><Key.shift><Key.shift>Q
Screenshot: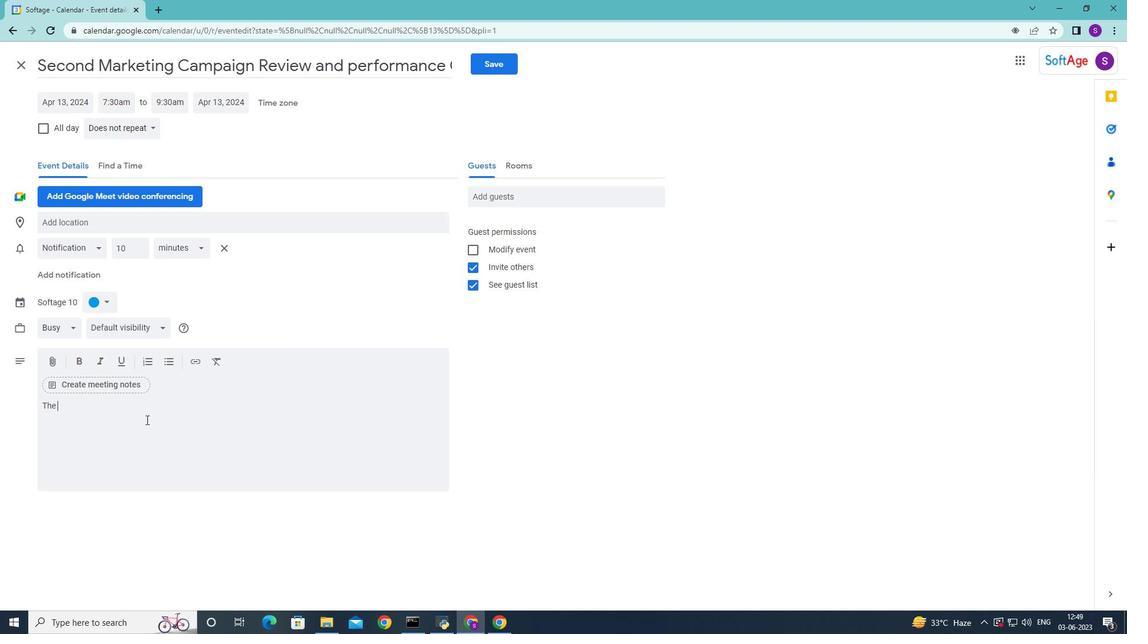 
Action: Mouse moved to (146, 419)
Screenshot: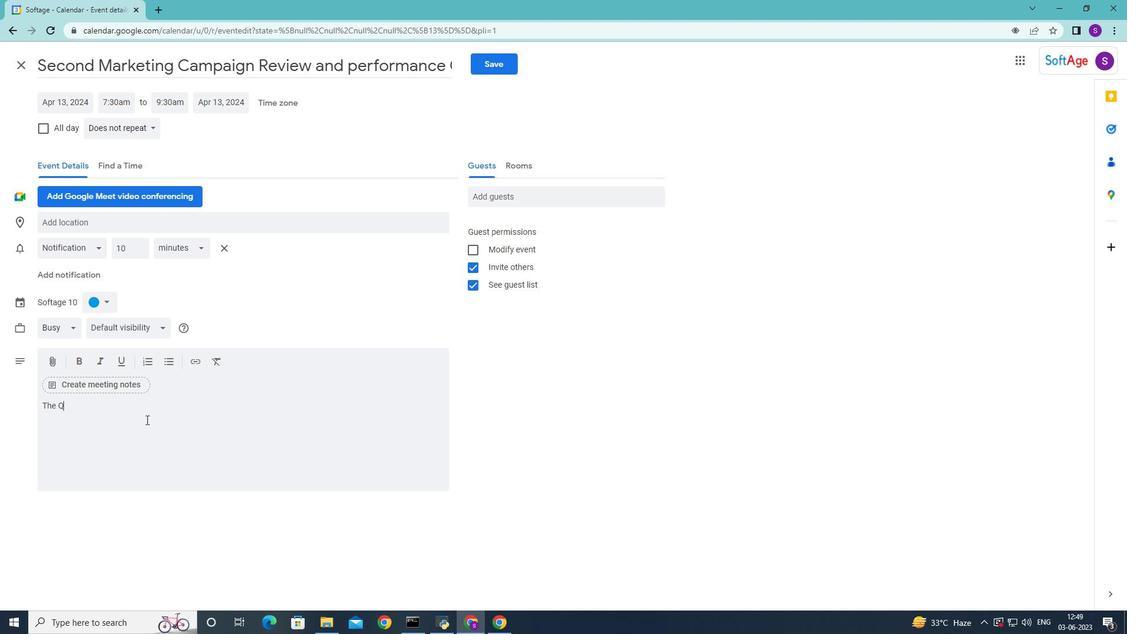 
Action: Key pressed <Key.backspace>quality<Key.space>assurance<Key.space>team<Key.space>will<Key.space>provide<Key.space>recommendations<Key.space>for<Key.space>process<Key.space>improvements<Key.space>based<Key.space>on<Key.space>their<Key.space>findings.<Key.space><Key.shift>These<Key.space>recommendations<Key.space>may<Key.space>include<Key.space>suggestions<Key.space>for<Key.space>enhancing<Key.space>project<Key.space>management<Key.space>practices,<Key.space>reg<Key.backspace>finining<Key.space><Key.backspace><Key.backspace><Key.backspace><Key.backspace>g<Key.space>development<Key.space>methodologies,<Key.space>or<Key.space>implementing<Key.space>quality<Key.space>control<Key.space>measures.<Key.space>
Screenshot: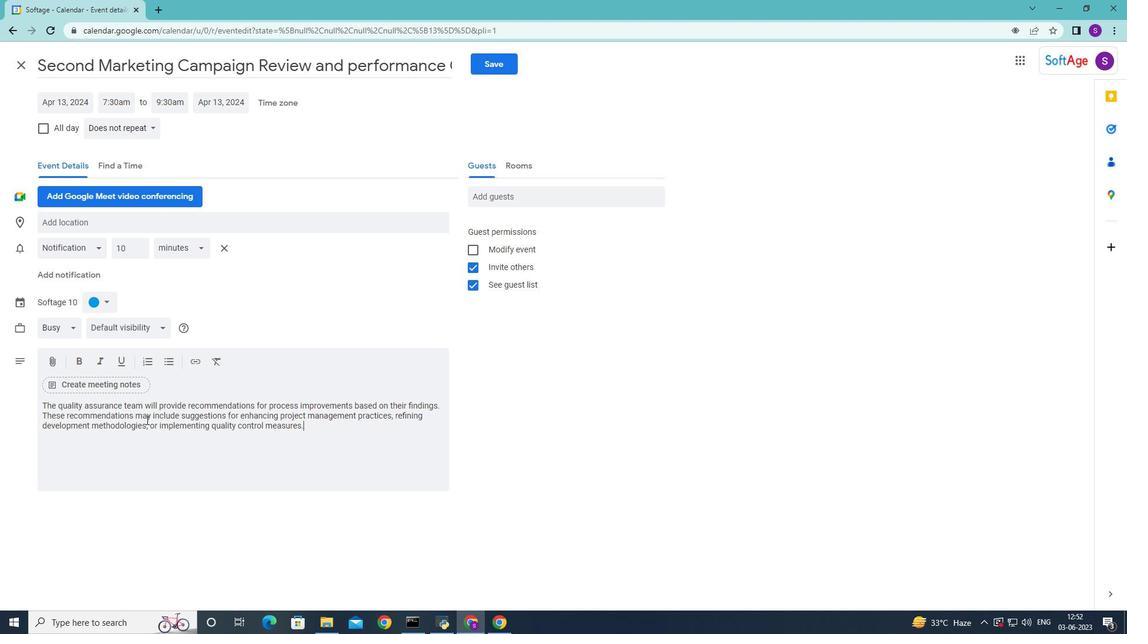 
Action: Mouse moved to (100, 305)
Screenshot: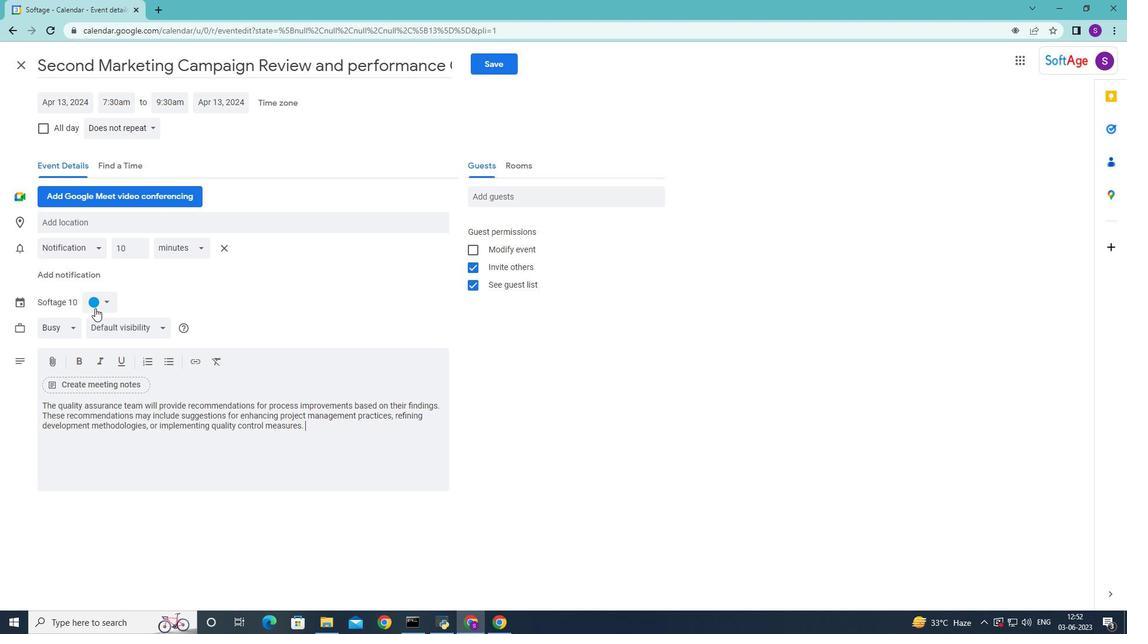 
Action: Mouse pressed left at (100, 305)
Screenshot: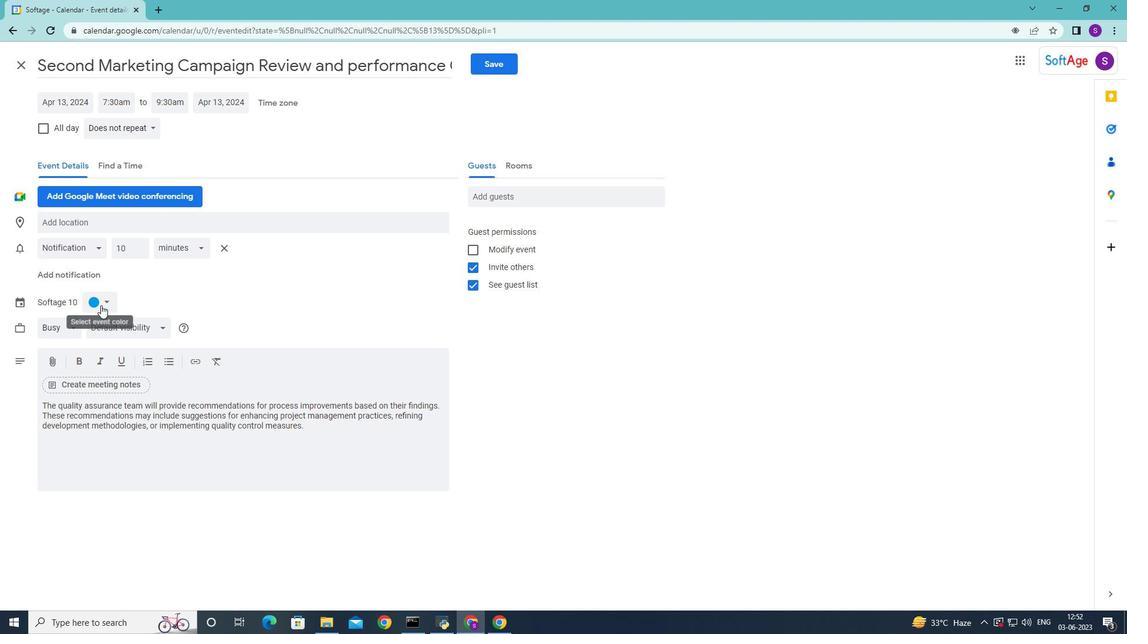 
Action: Mouse moved to (91, 333)
Screenshot: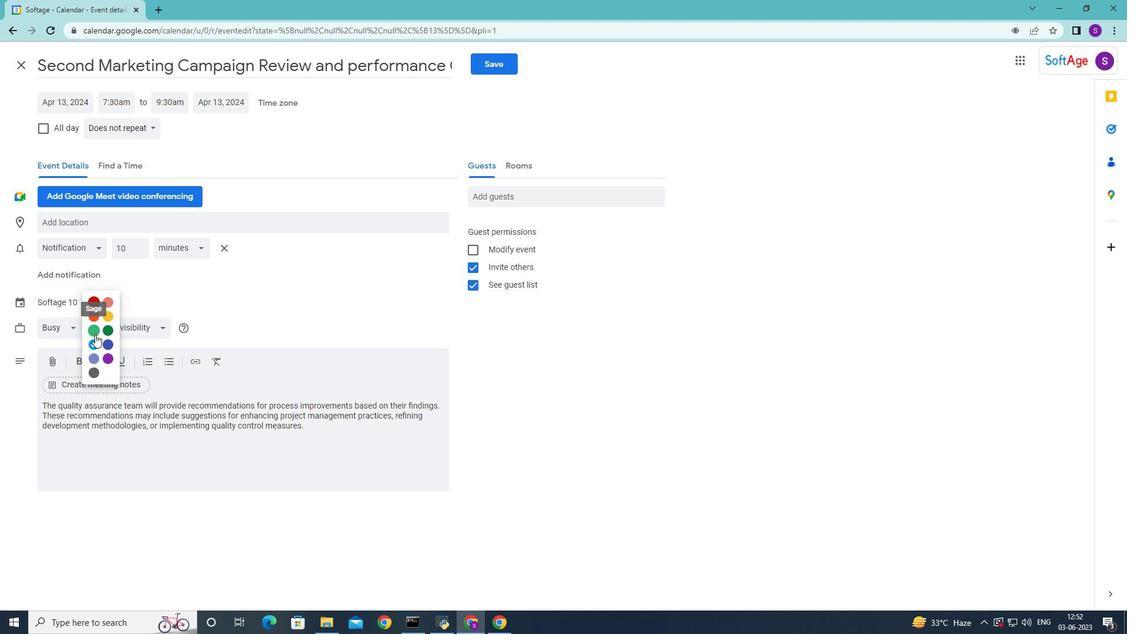 
Action: Mouse pressed left at (91, 333)
Screenshot: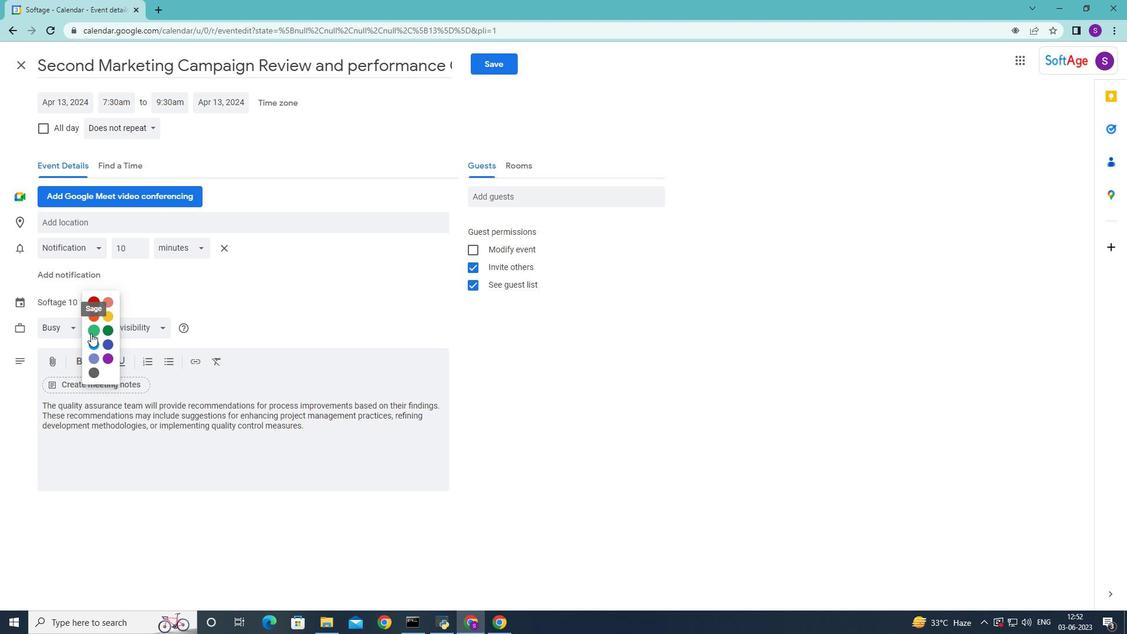 
Action: Mouse moved to (214, 219)
Screenshot: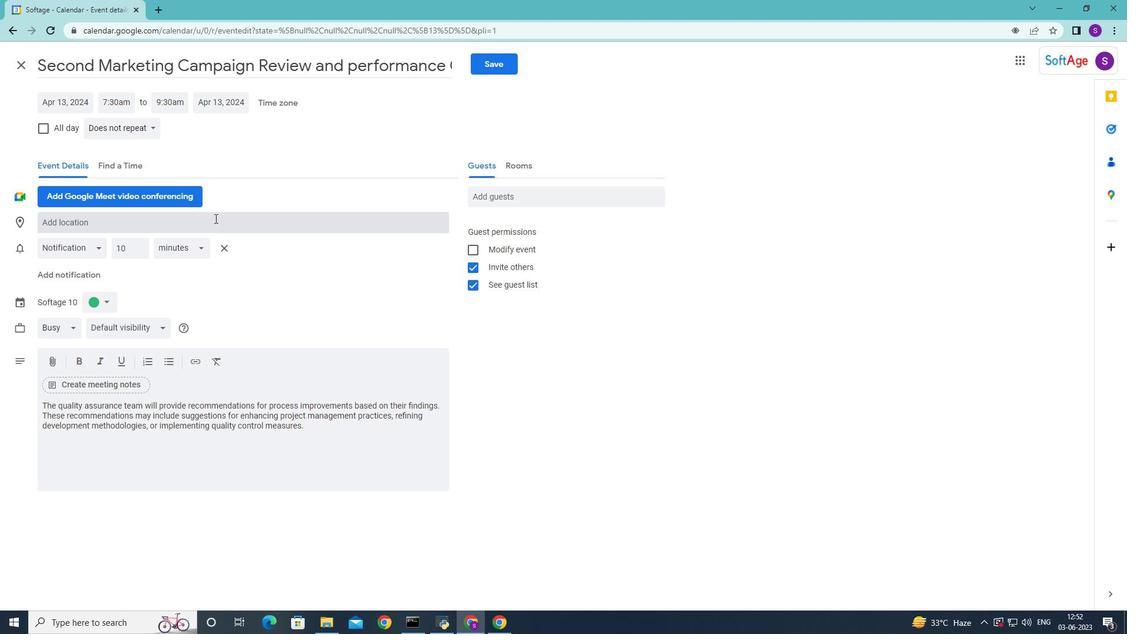 
Action: Mouse pressed left at (214, 219)
Screenshot: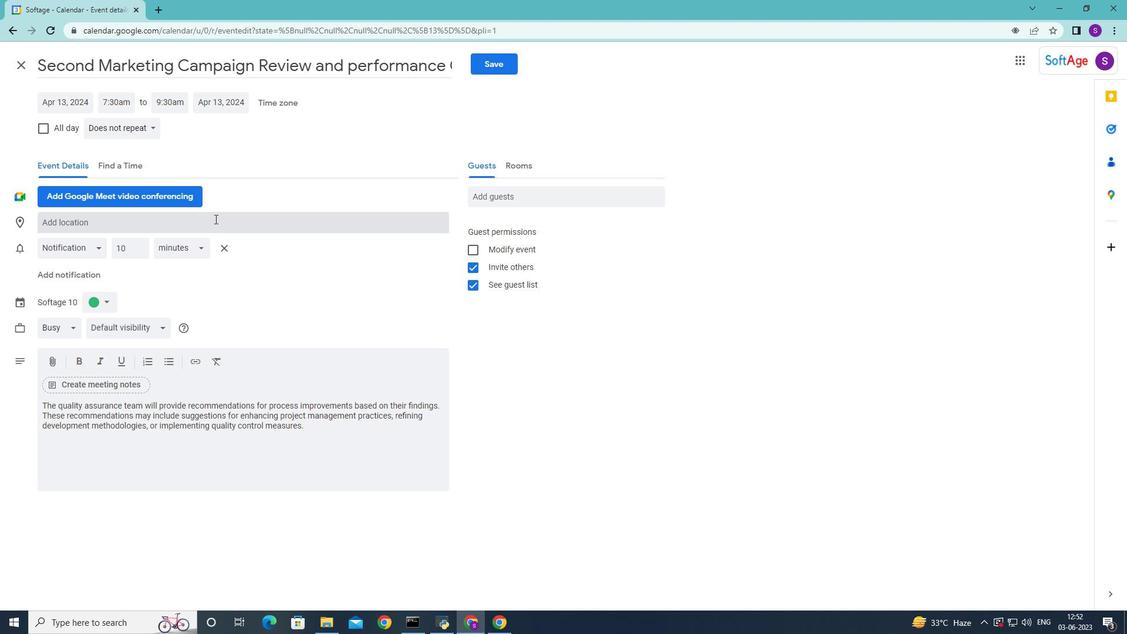 
Action: Key pressed 123<Key.space><Key.shift>Karnak<Key.space><Key.shift>temple<Key.space>,<Key.space>luxor<Key.space><Key.backspace>,<Key.space>egypt
Screenshot: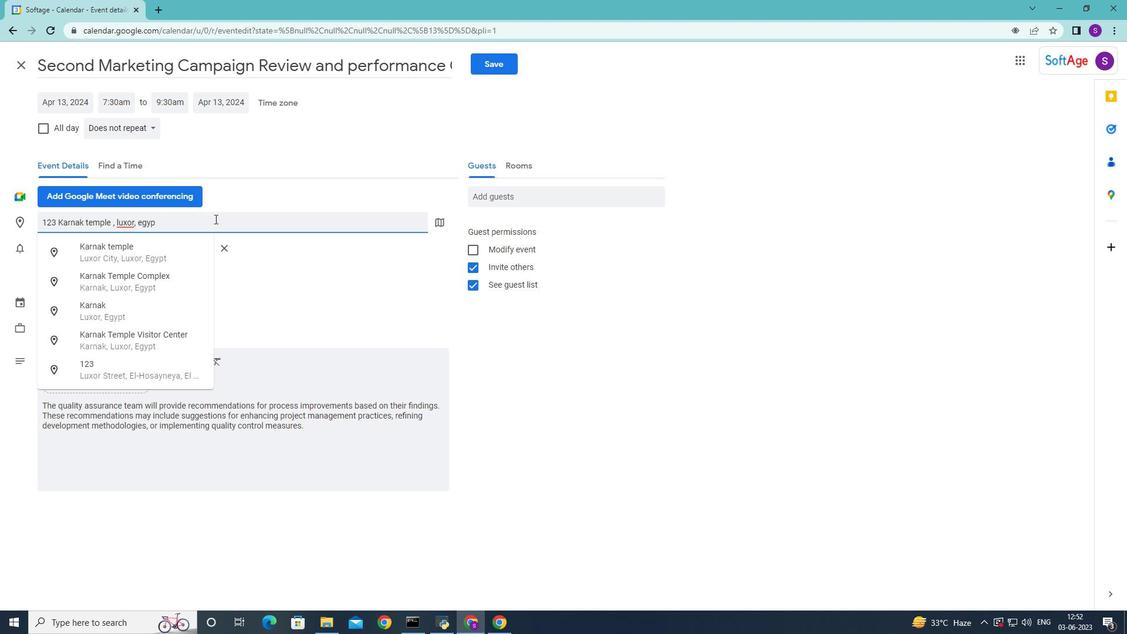 
Action: Mouse moved to (141, 260)
Screenshot: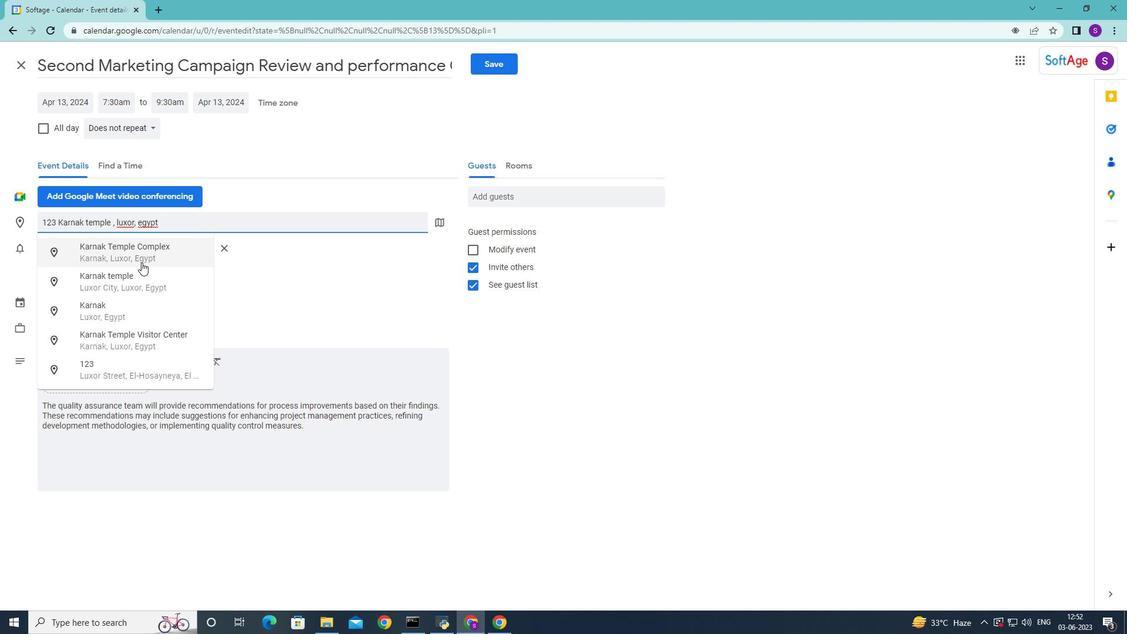 
Action: Mouse pressed left at (141, 260)
Screenshot: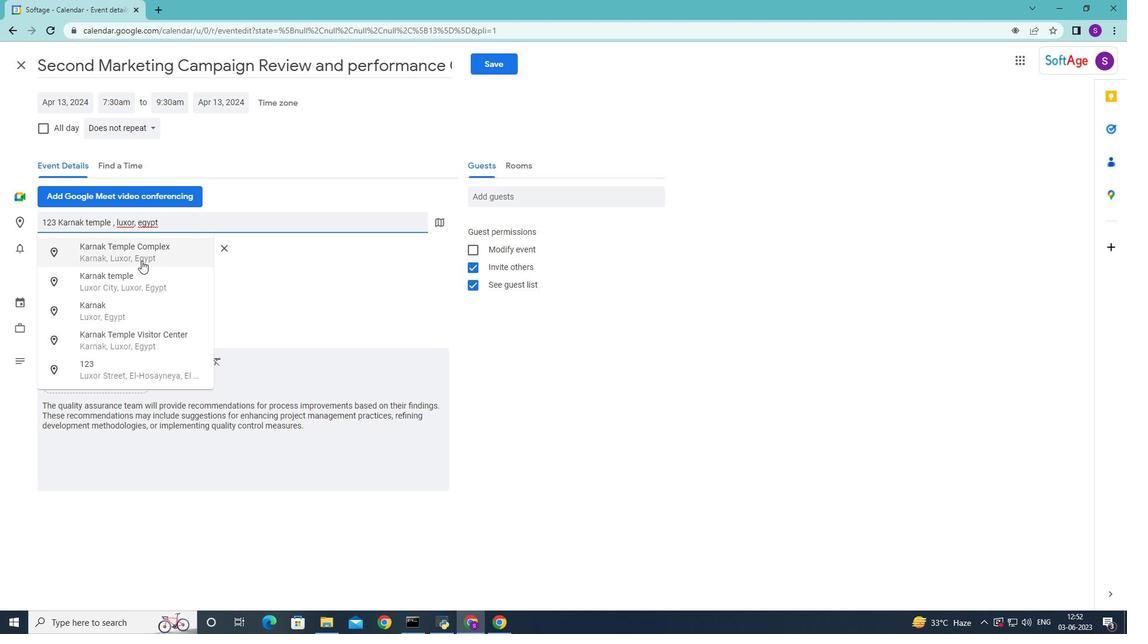
Action: Mouse moved to (528, 197)
Screenshot: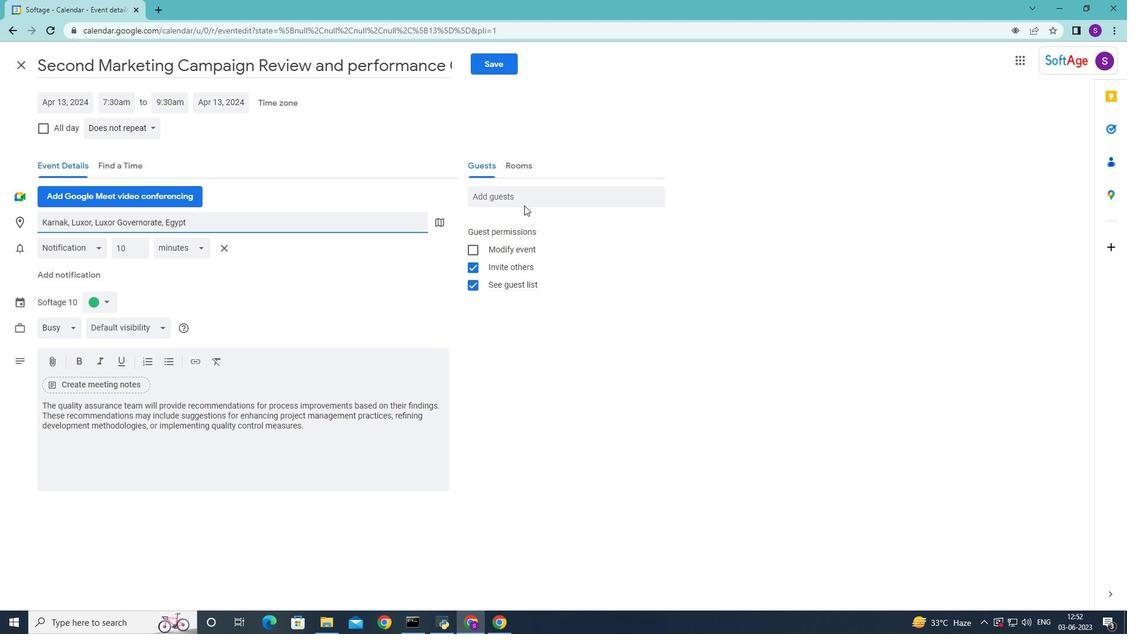 
Action: Mouse pressed left at (528, 197)
Screenshot: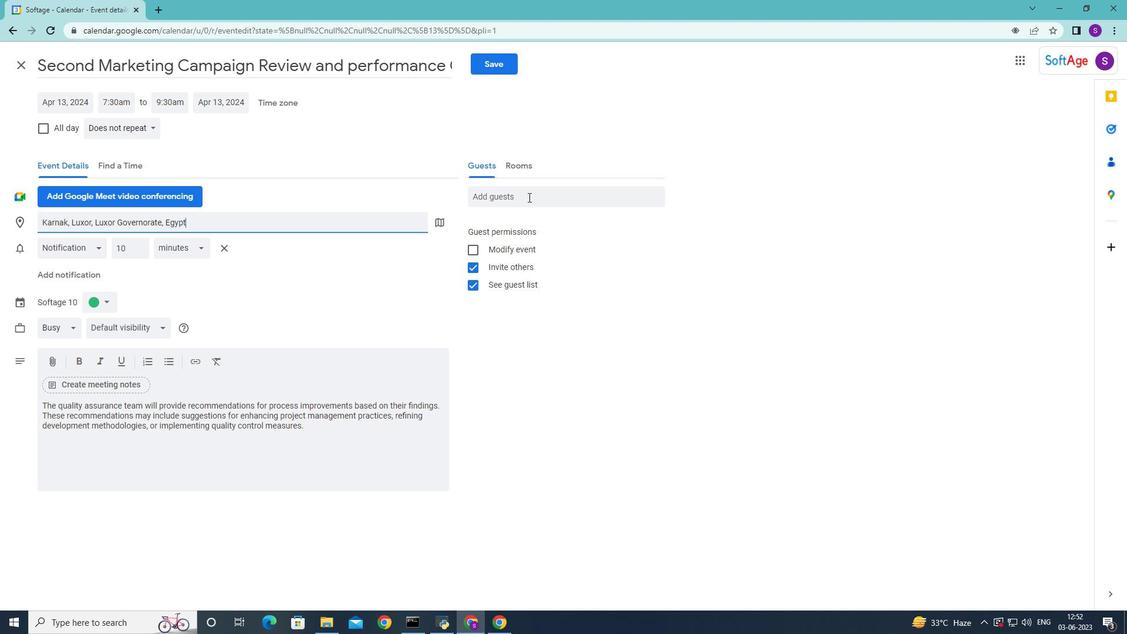 
Action: Key pressed <Key.shift>Softage.8<Key.shift>@softage.net<Key.enter>
Screenshot: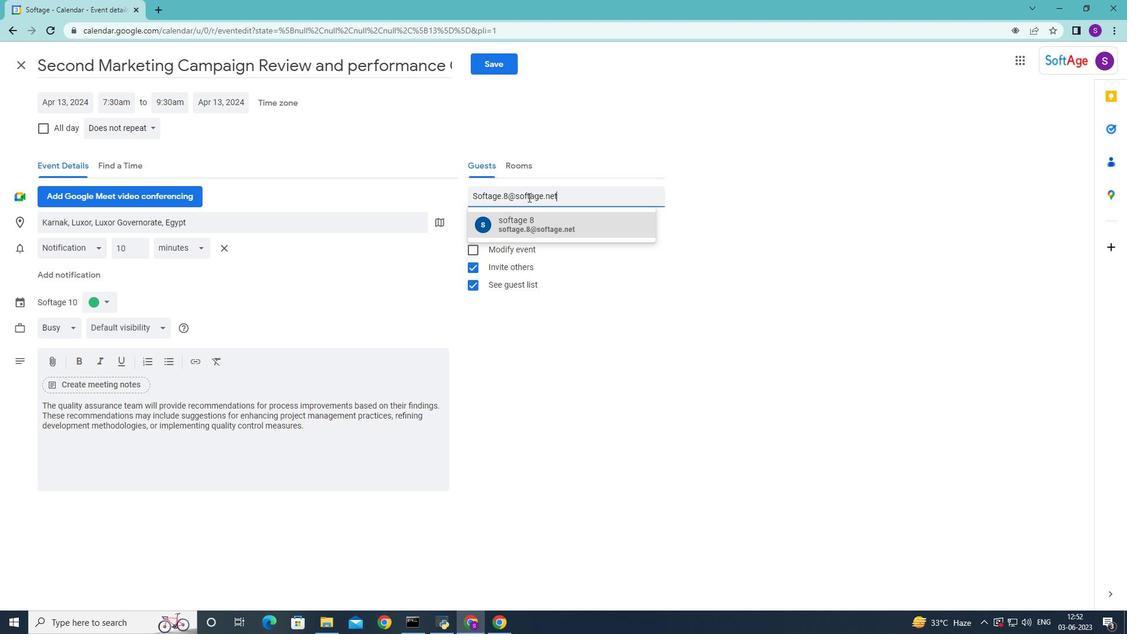 
Action: Mouse moved to (530, 196)
Screenshot: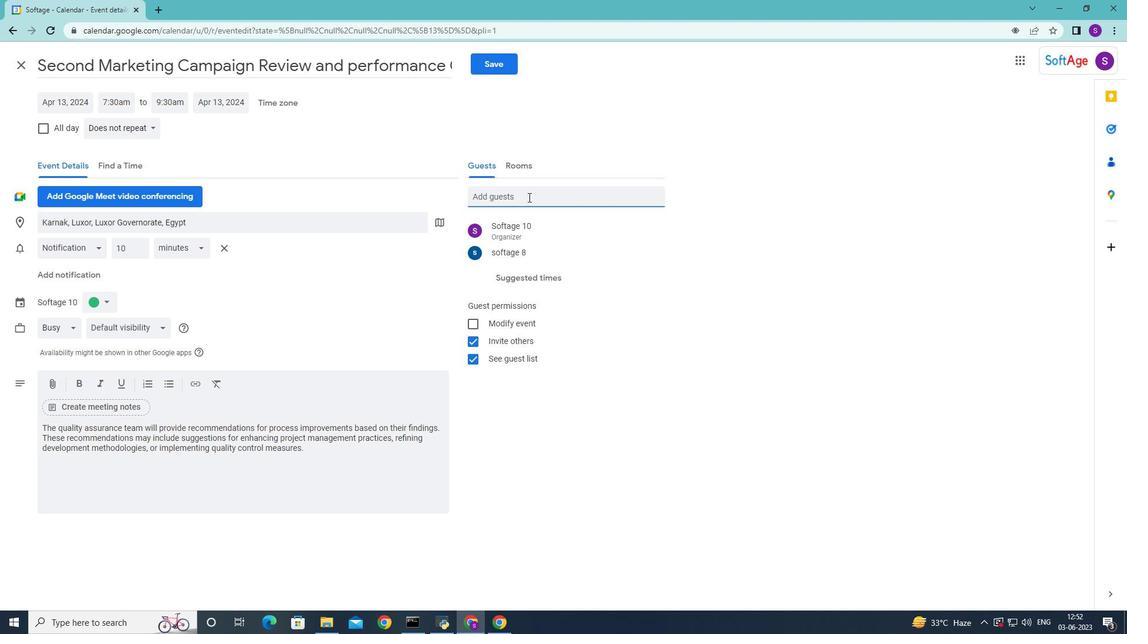 
Action: Key pressed <Key.shift>Softage.9<Key.shift>2softage.net
Screenshot: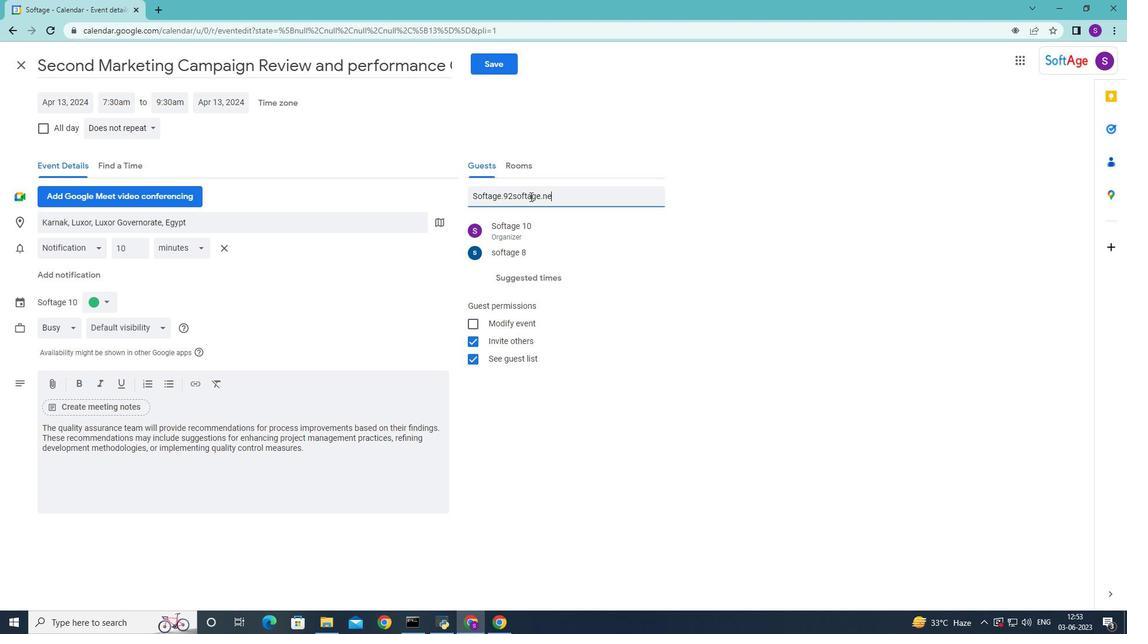 
Action: Mouse moved to (513, 192)
Screenshot: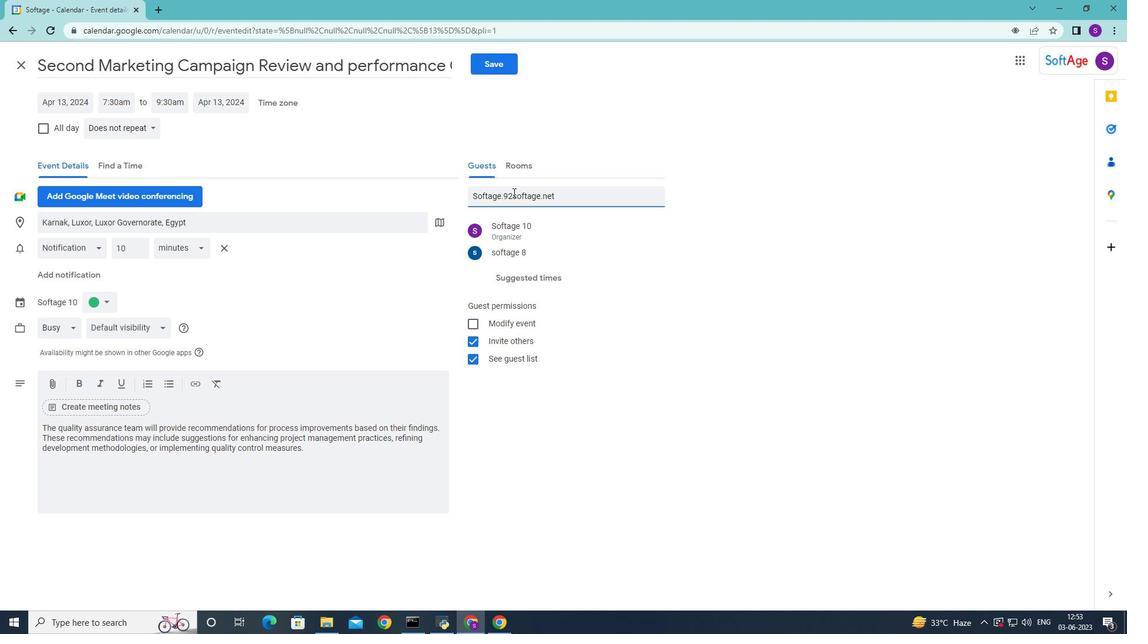 
Action: Mouse pressed left at (513, 192)
Screenshot: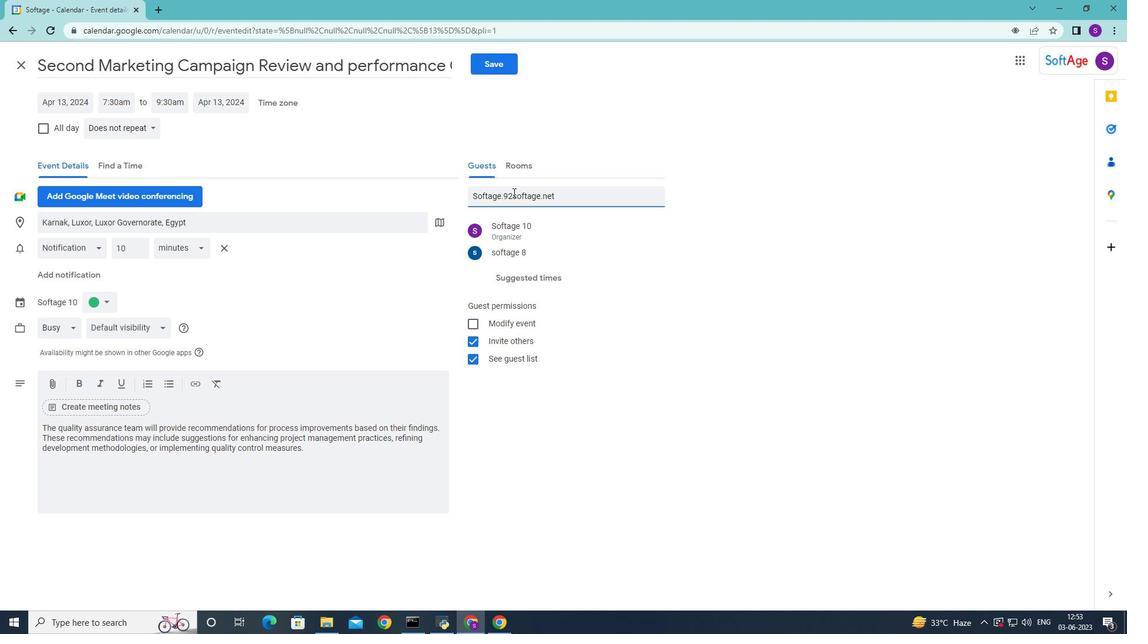 
Action: Mouse moved to (513, 193)
Screenshot: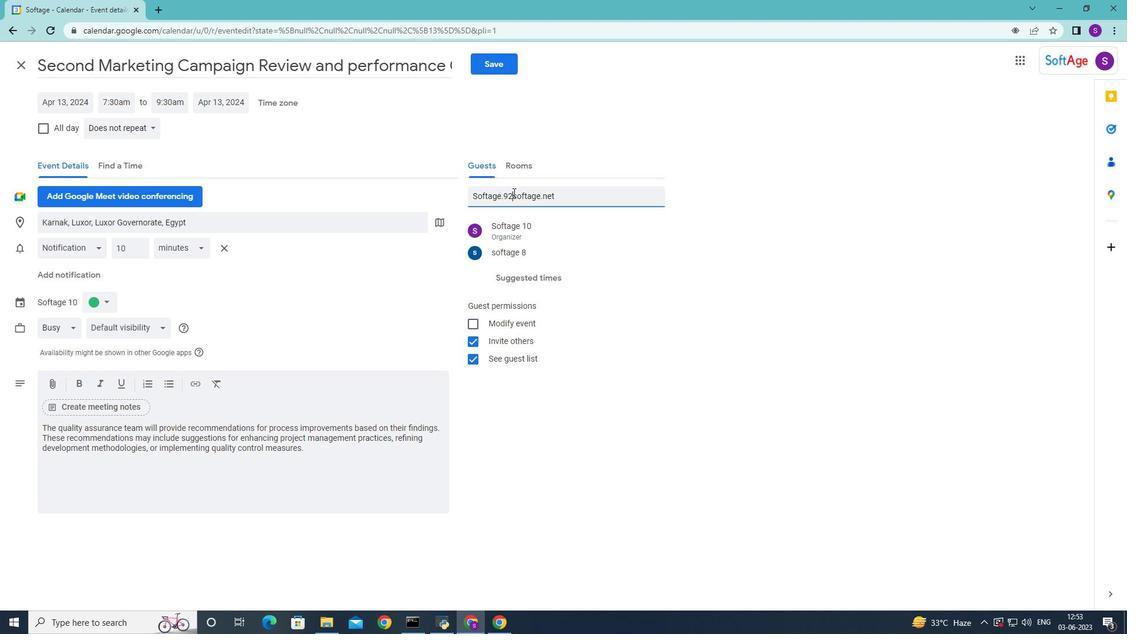 
Action: Key pressed <Key.backspace><Key.shift><Key.shift><Key.shift><Key.shift>@
Screenshot: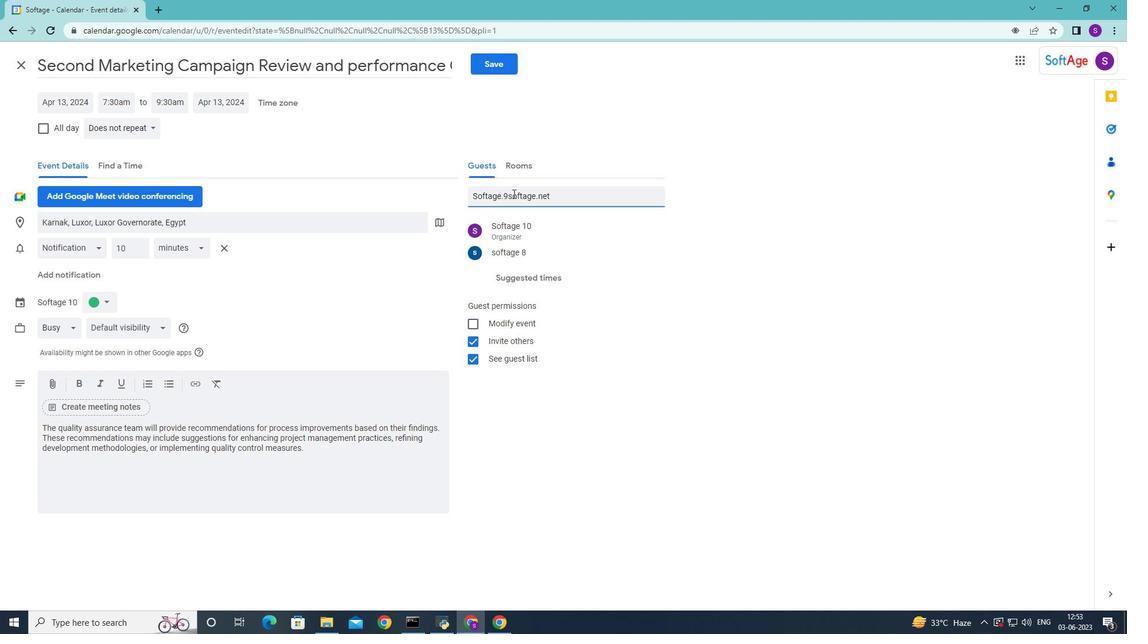 
Action: Mouse moved to (511, 220)
Screenshot: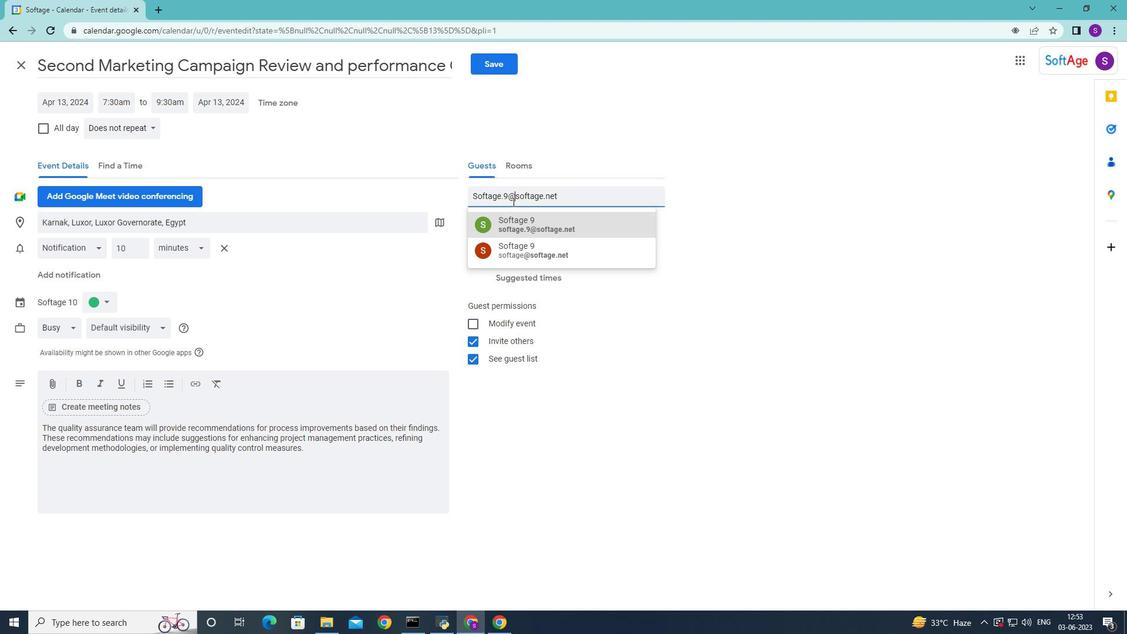 
Action: Mouse pressed left at (511, 220)
Screenshot: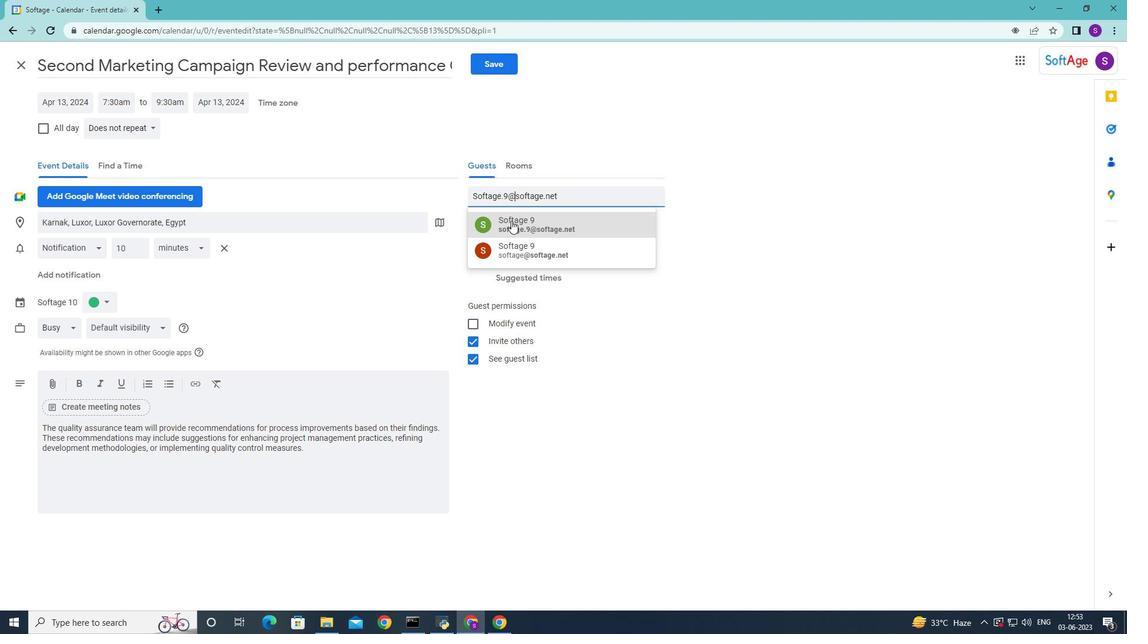 
Action: Mouse moved to (145, 126)
Screenshot: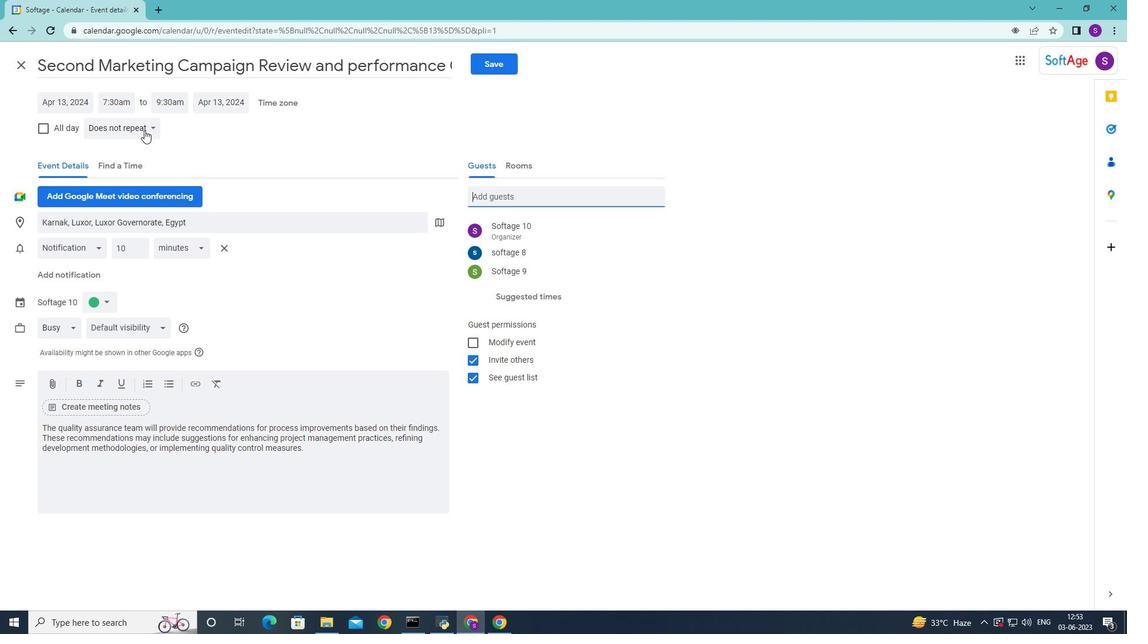 
Action: Mouse pressed left at (145, 126)
Screenshot: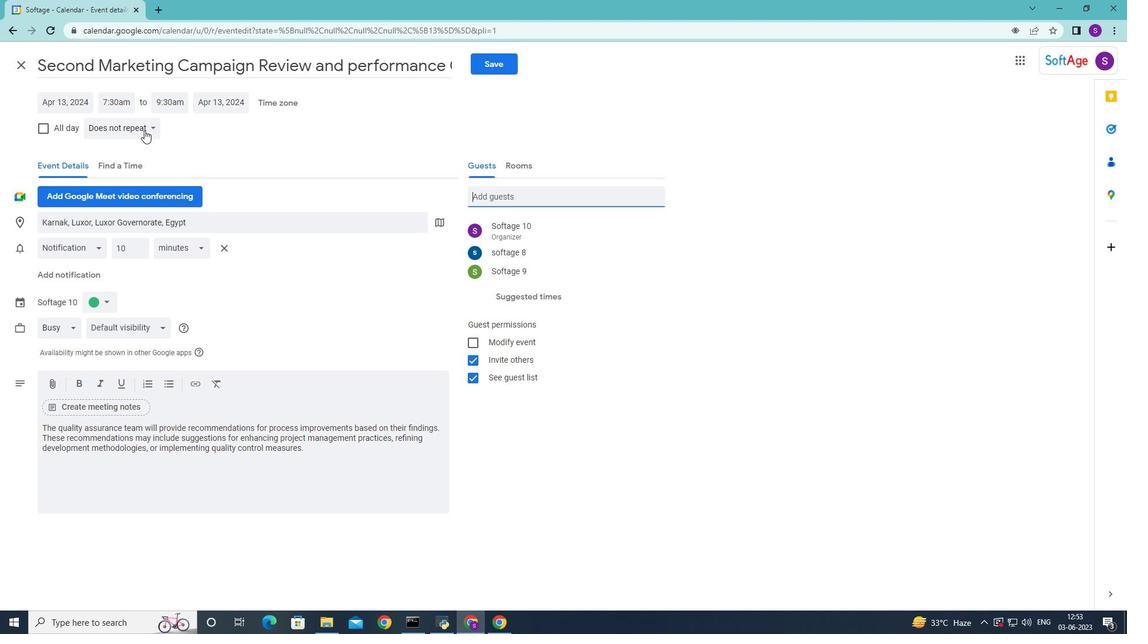 
Action: Mouse moved to (142, 145)
Screenshot: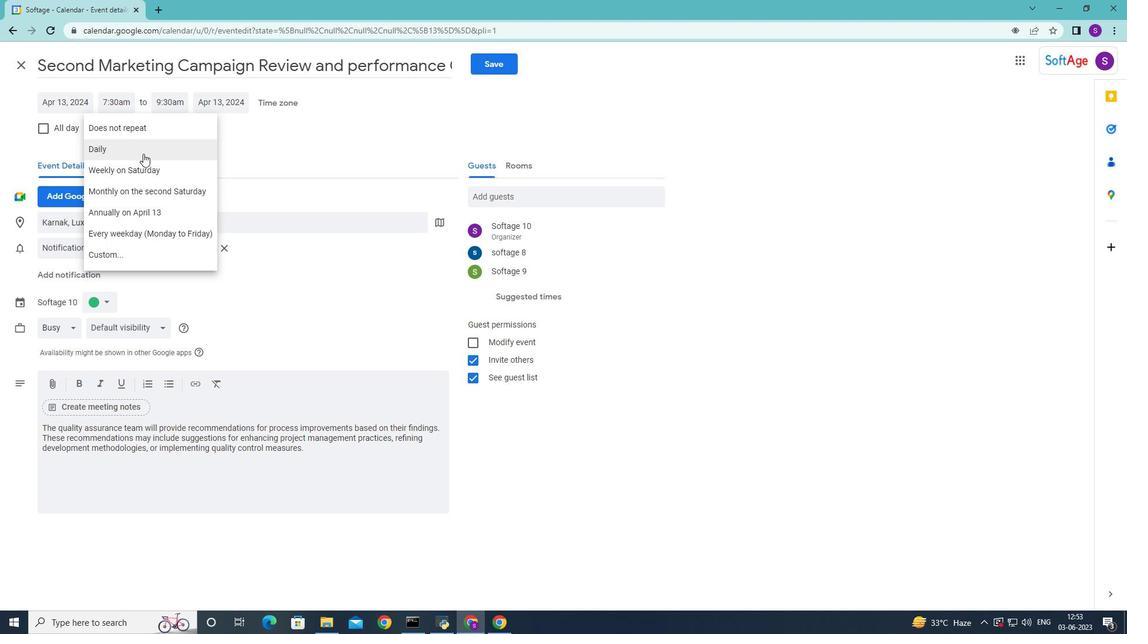
Action: Mouse pressed left at (142, 145)
Screenshot: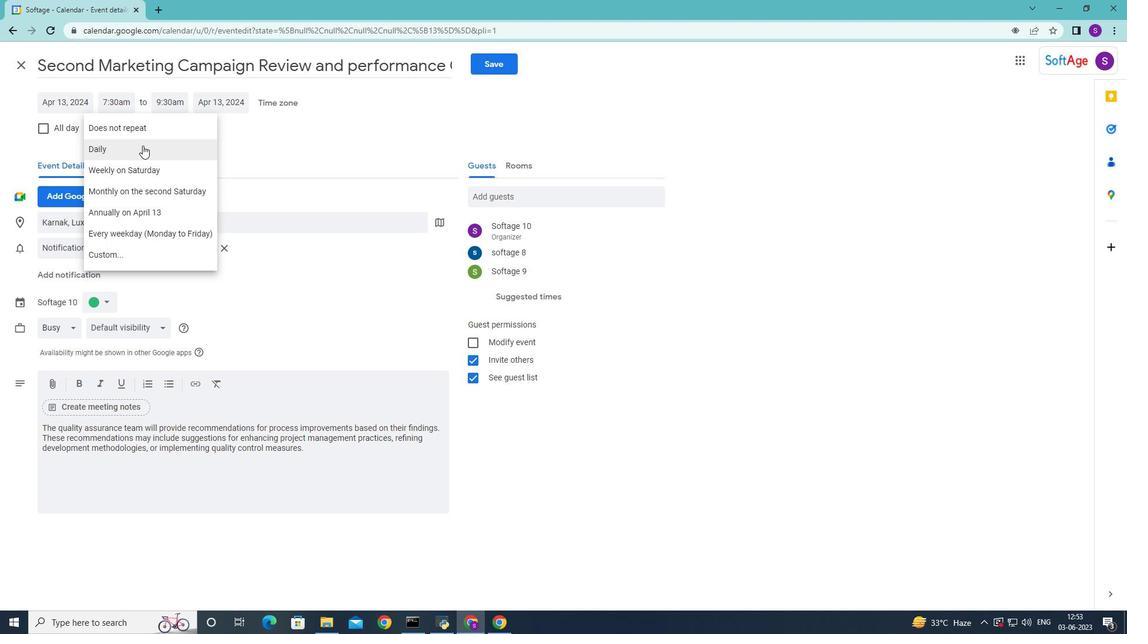 
Action: Mouse moved to (275, 277)
Screenshot: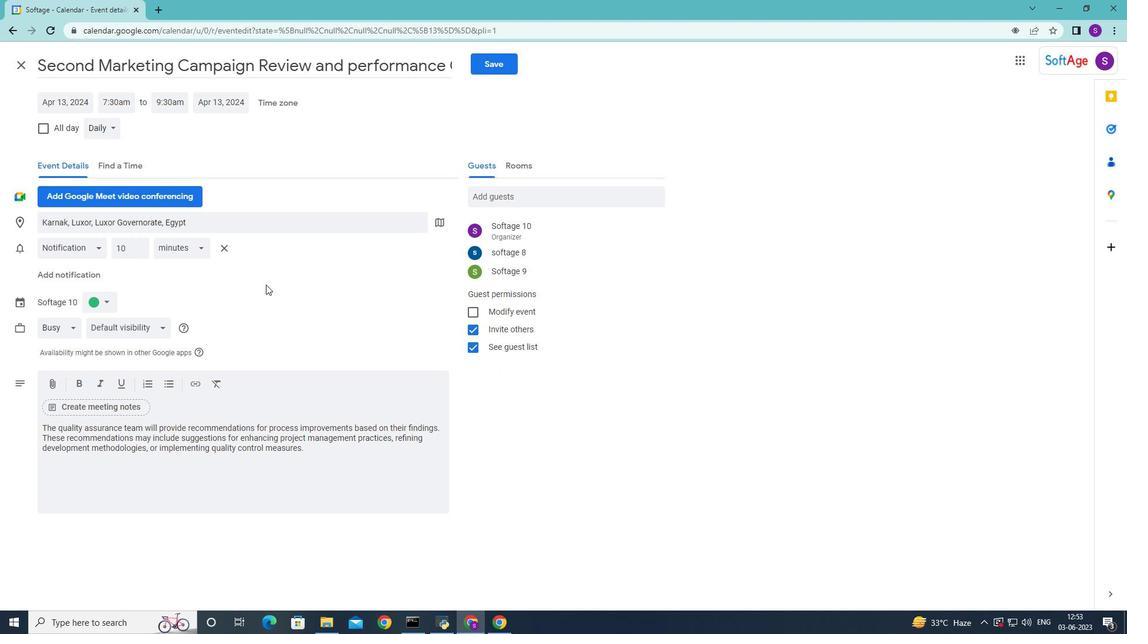 
Action: Mouse scrolled (275, 277) with delta (0, 0)
Screenshot: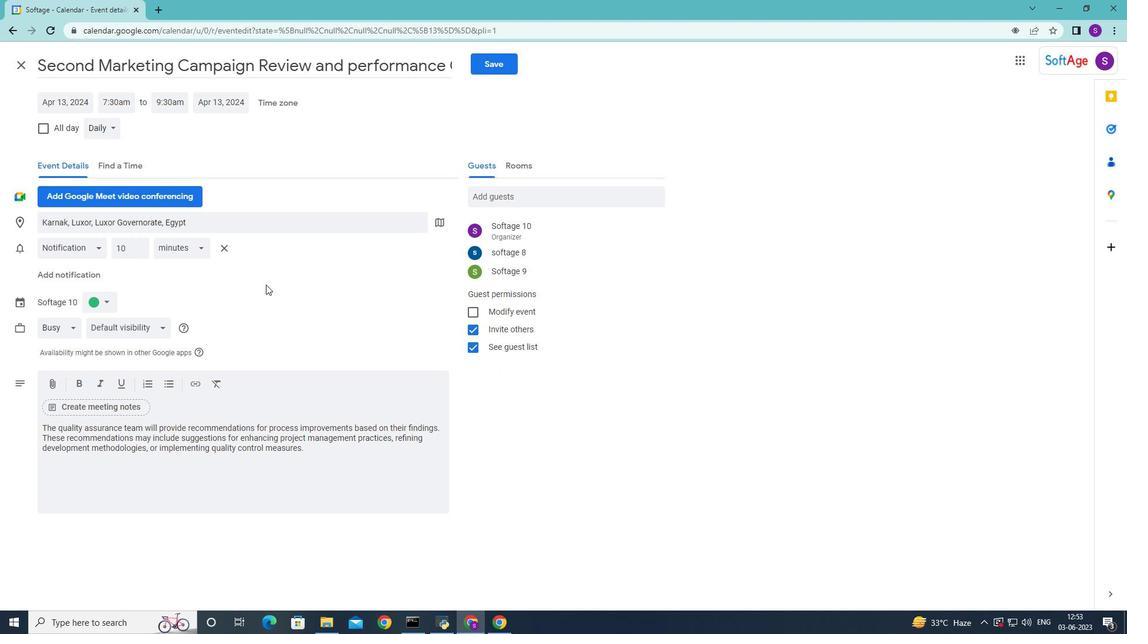 
Action: Mouse scrolled (275, 277) with delta (0, 0)
Screenshot: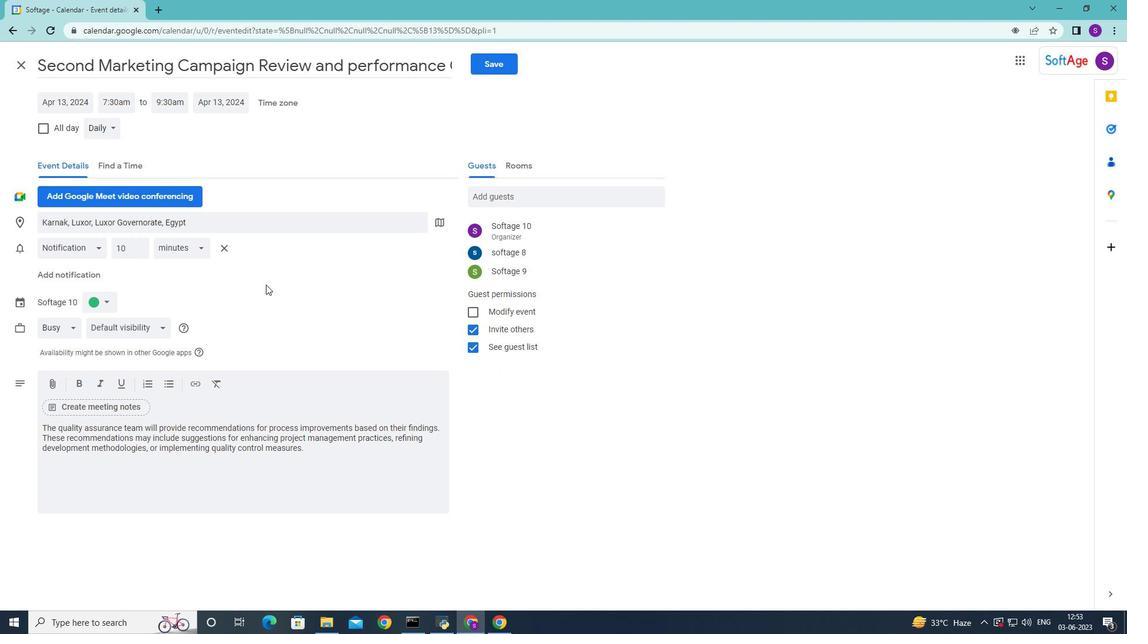 
Action: Mouse scrolled (275, 277) with delta (0, 0)
Screenshot: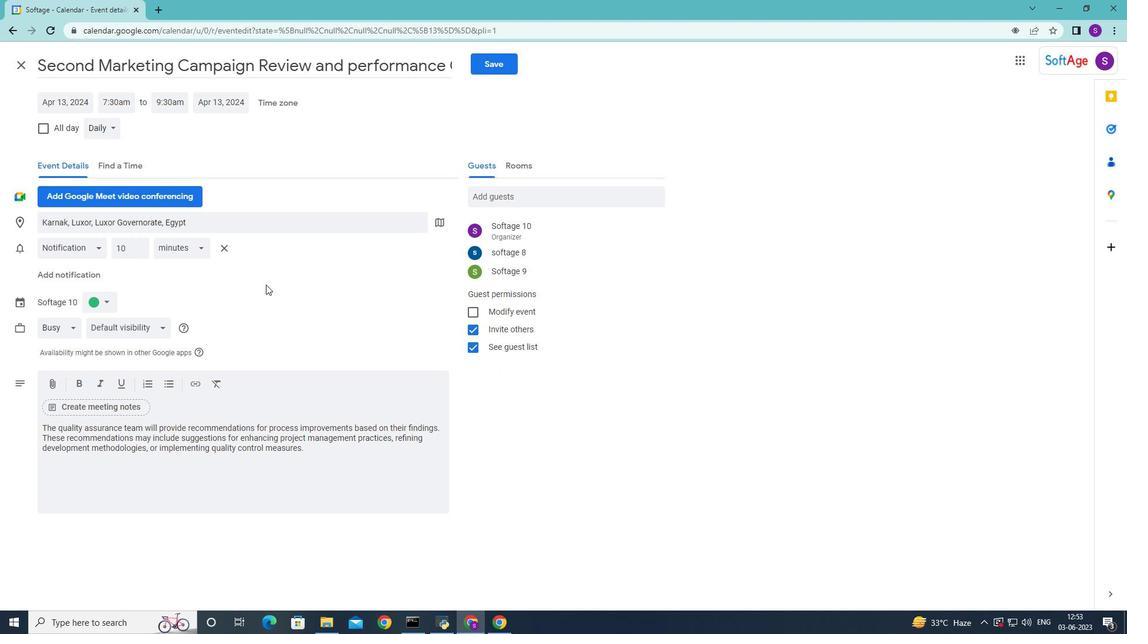 
Action: Mouse scrolled (275, 277) with delta (0, 0)
Screenshot: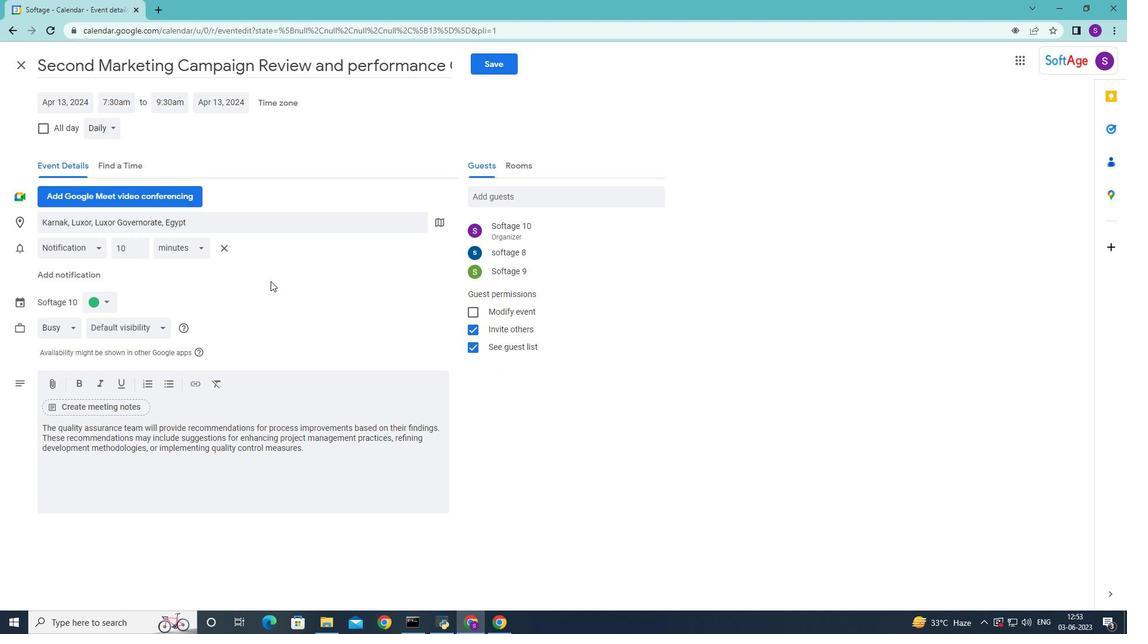 
Action: Mouse scrolled (275, 277) with delta (0, 0)
Screenshot: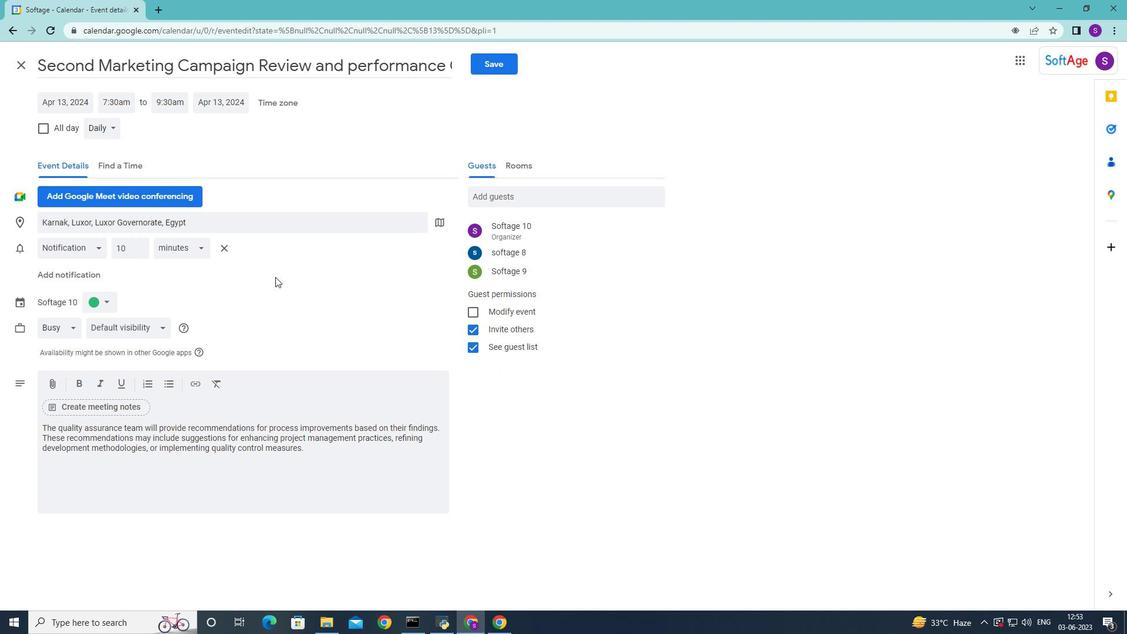 
Action: Mouse moved to (493, 64)
Screenshot: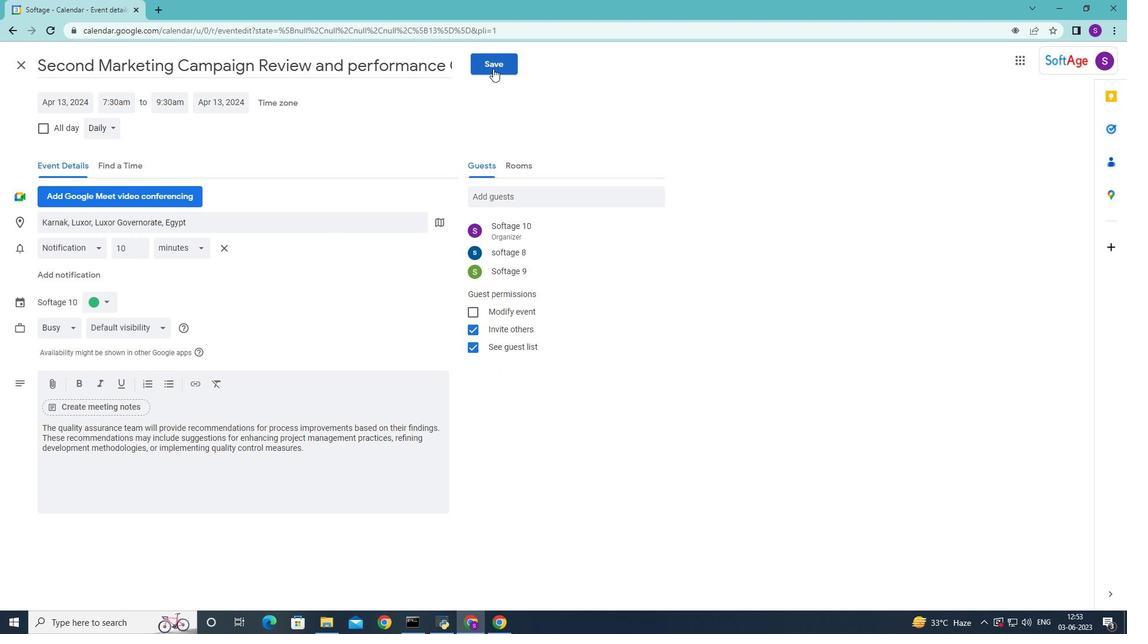 
Action: Mouse pressed left at (493, 64)
Screenshot: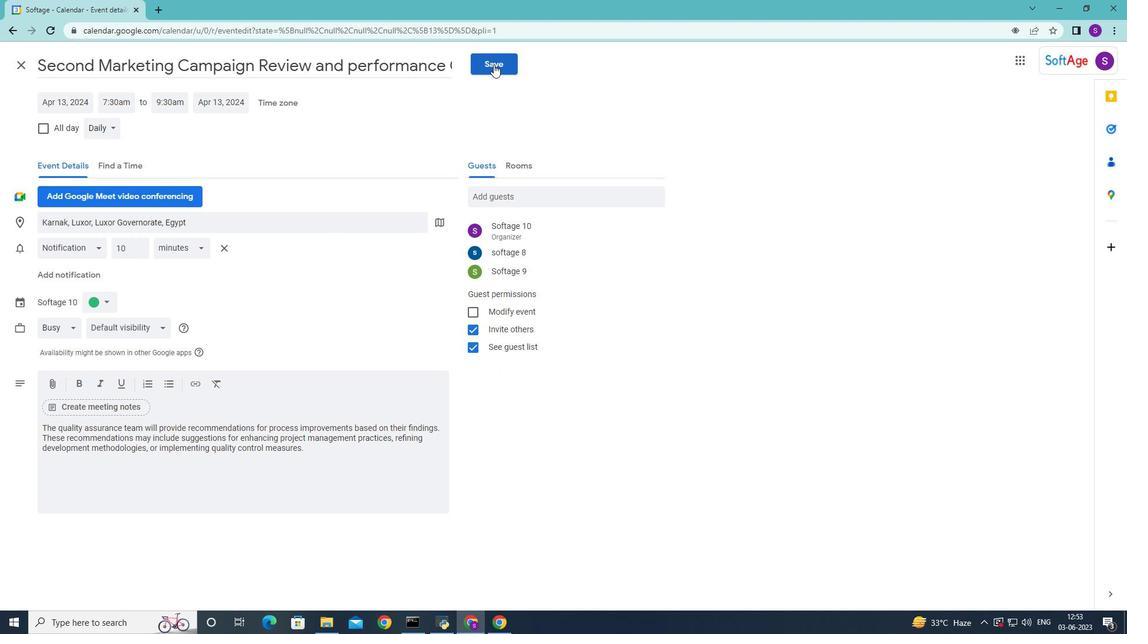 
Action: Mouse moved to (678, 356)
Screenshot: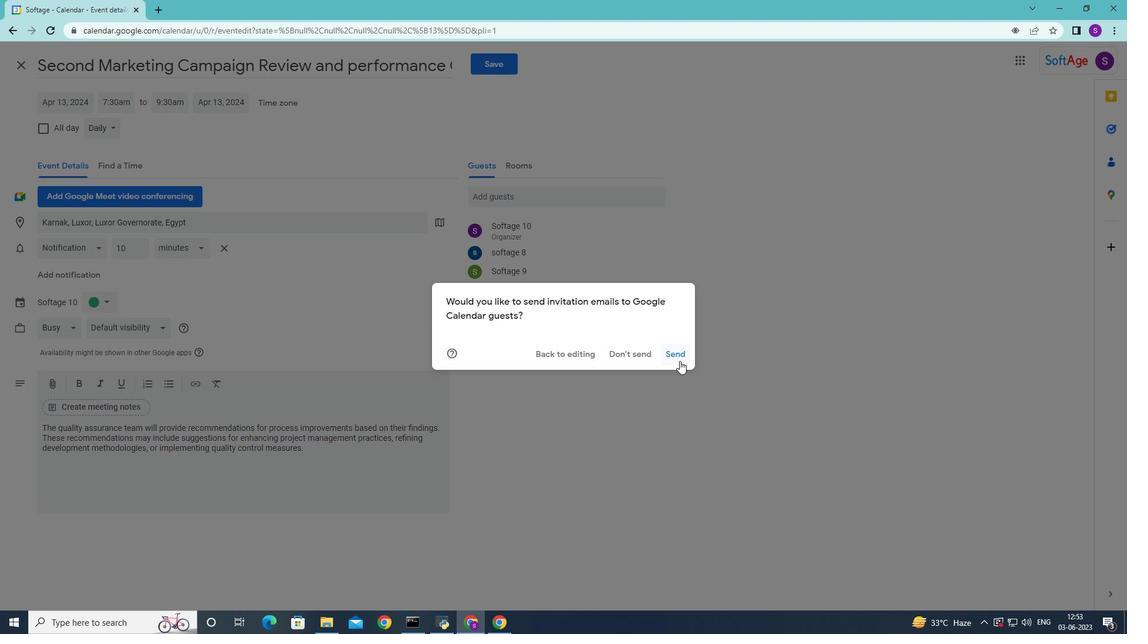 
Action: Mouse pressed left at (678, 356)
Screenshot: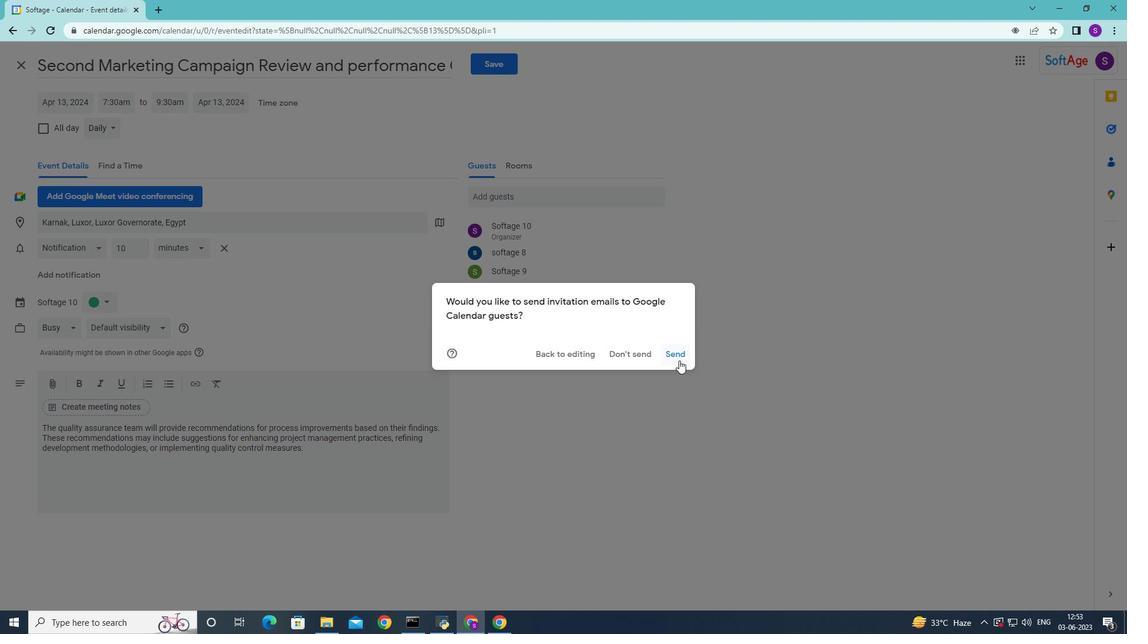 
Action: Mouse moved to (622, 479)
Screenshot: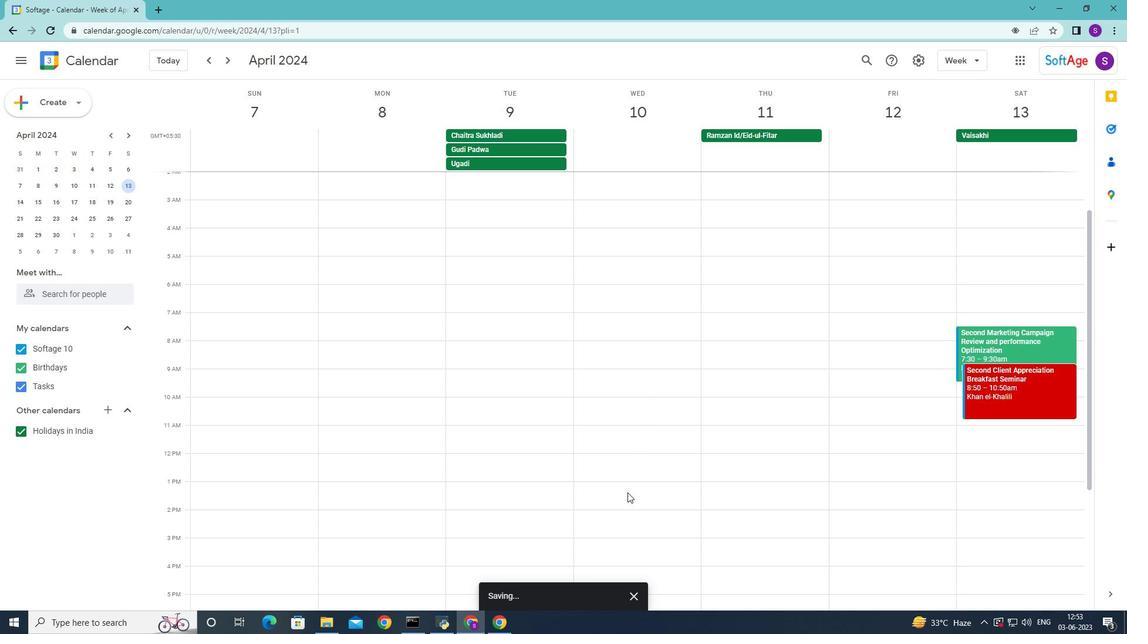 
